 Task: Look for space in Faches-Thumesnil, France from 9th June, 2023 to 16th June, 2023 for 2 adults in price range Rs.8000 to Rs.16000. Place can be entire place with 2 bedrooms having 2 beds and 1 bathroom. Property type can be house, flat, guest house. Booking option can be shelf check-in. Required host language is English.
Action: Mouse moved to (347, 145)
Screenshot: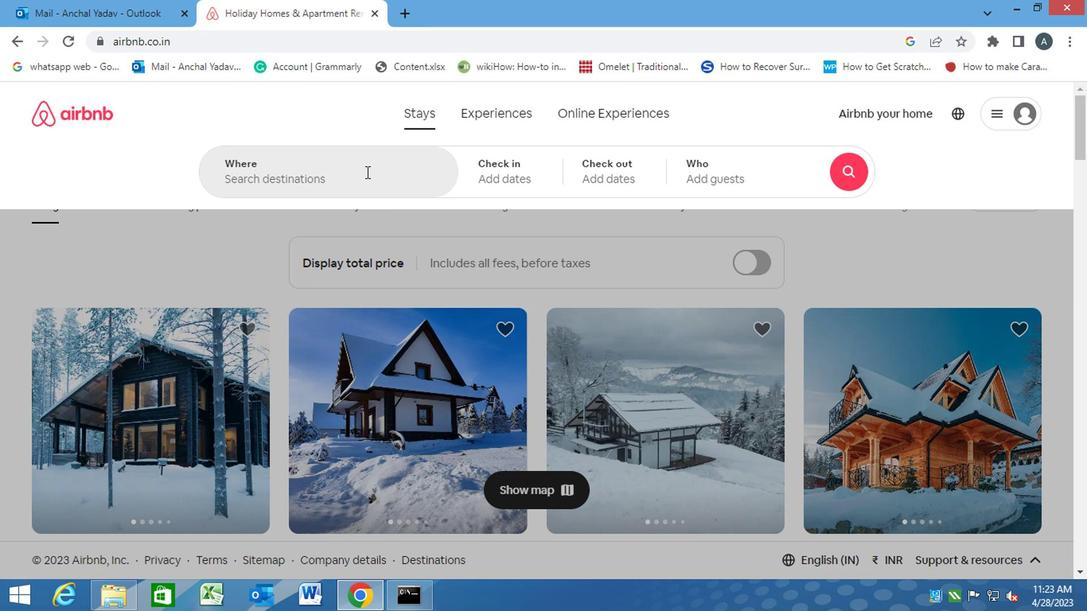 
Action: Mouse pressed left at (347, 145)
Screenshot: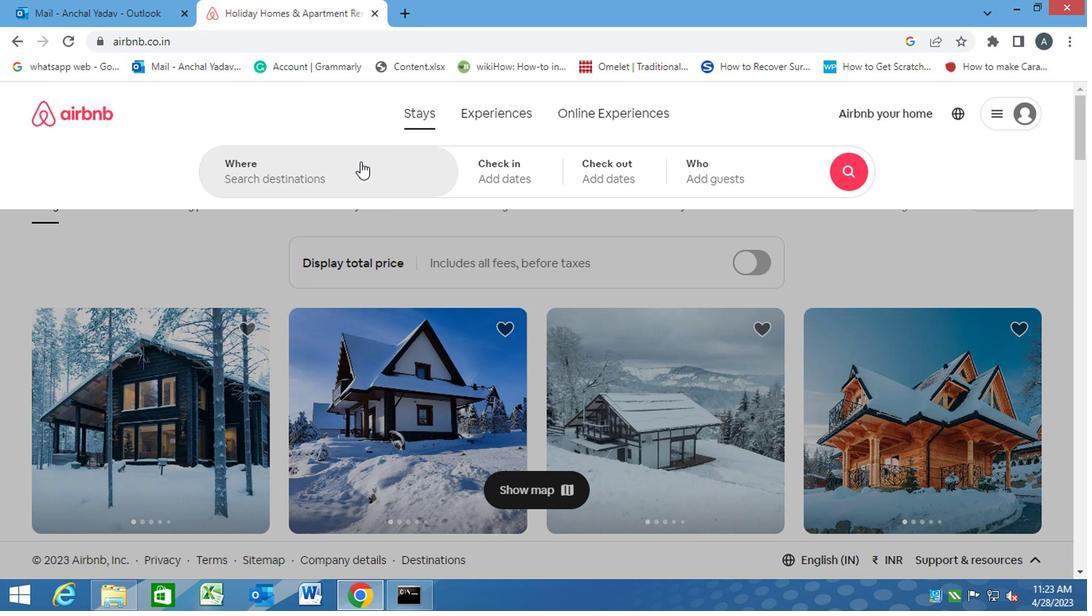 
Action: Mouse moved to (344, 161)
Screenshot: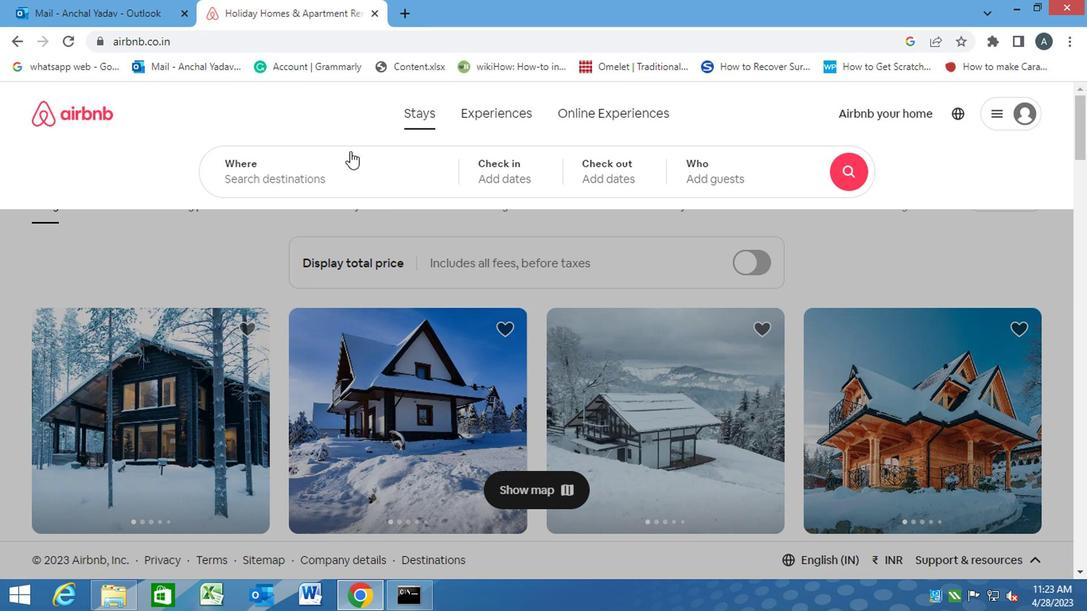 
Action: Mouse pressed left at (344, 161)
Screenshot: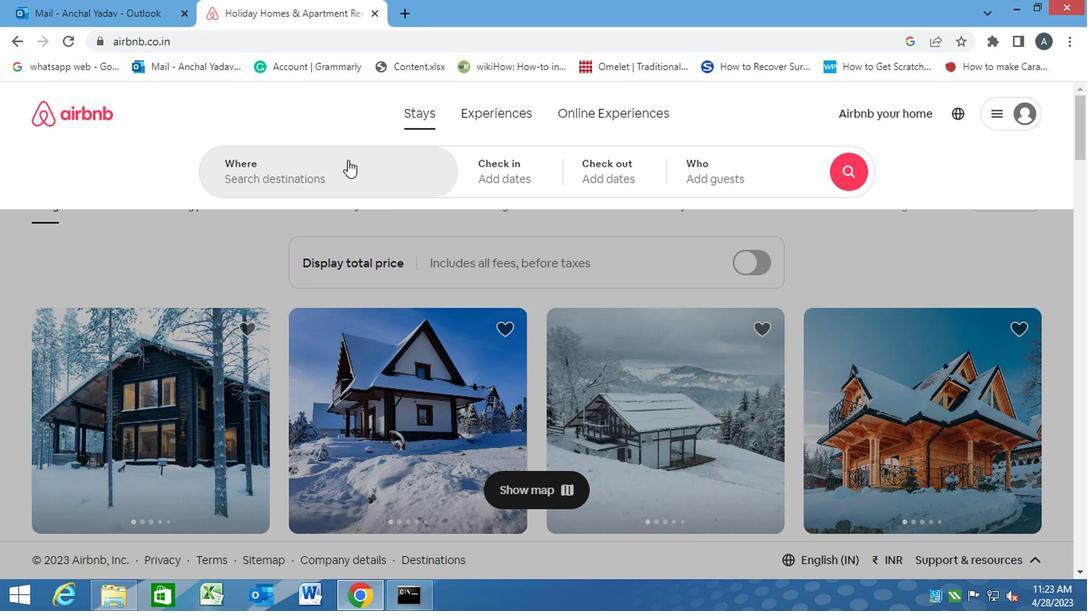
Action: Mouse moved to (286, 177)
Screenshot: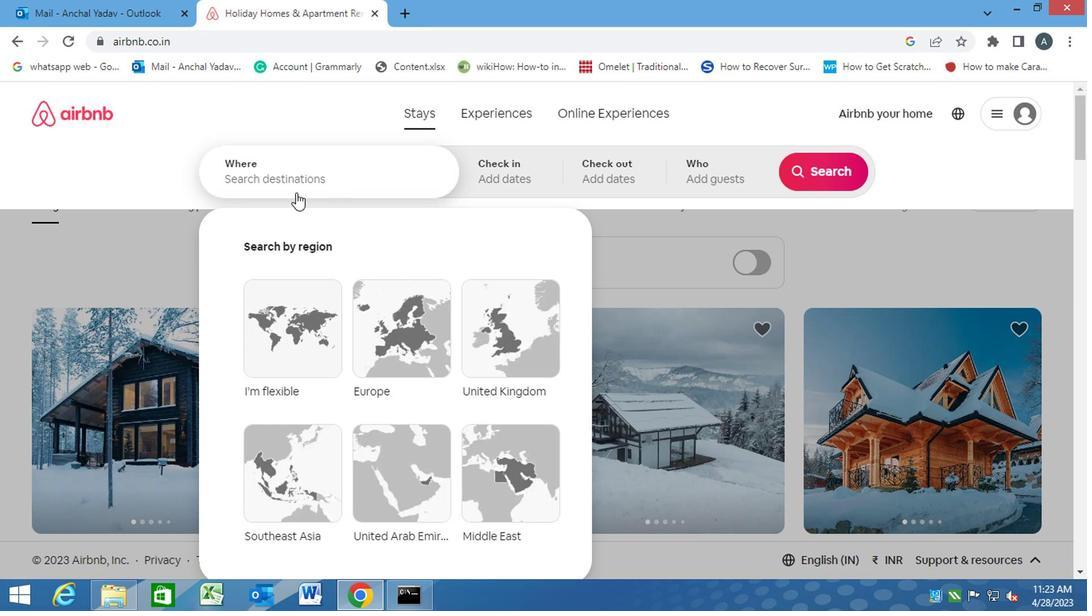 
Action: Key pressed <Key.caps_lock>f<Key.caps_lock>aches-<Key.caps_lock>t<Key.caps_lock>humesnil,<Key.space><Key.caps_lock>f<Key.caps_lock>rance<Key.enter>
Screenshot: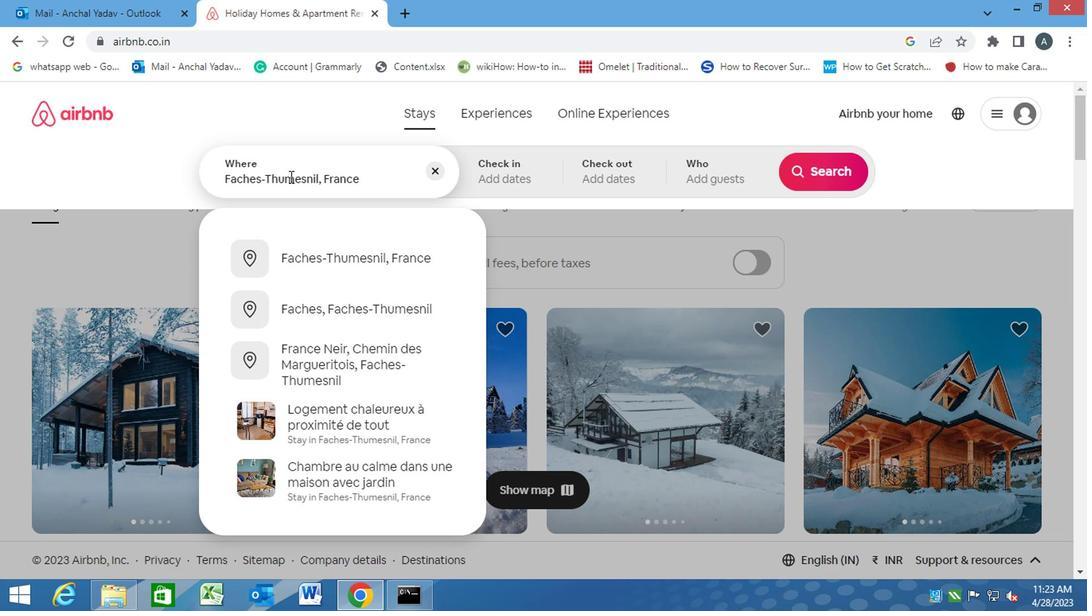 
Action: Mouse moved to (803, 309)
Screenshot: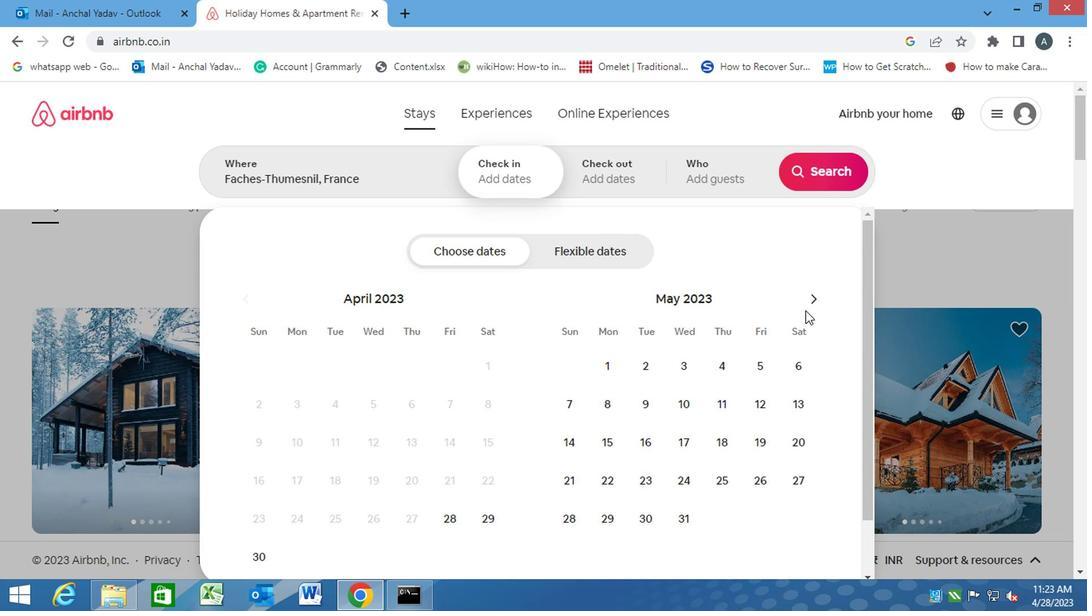 
Action: Mouse pressed left at (803, 309)
Screenshot: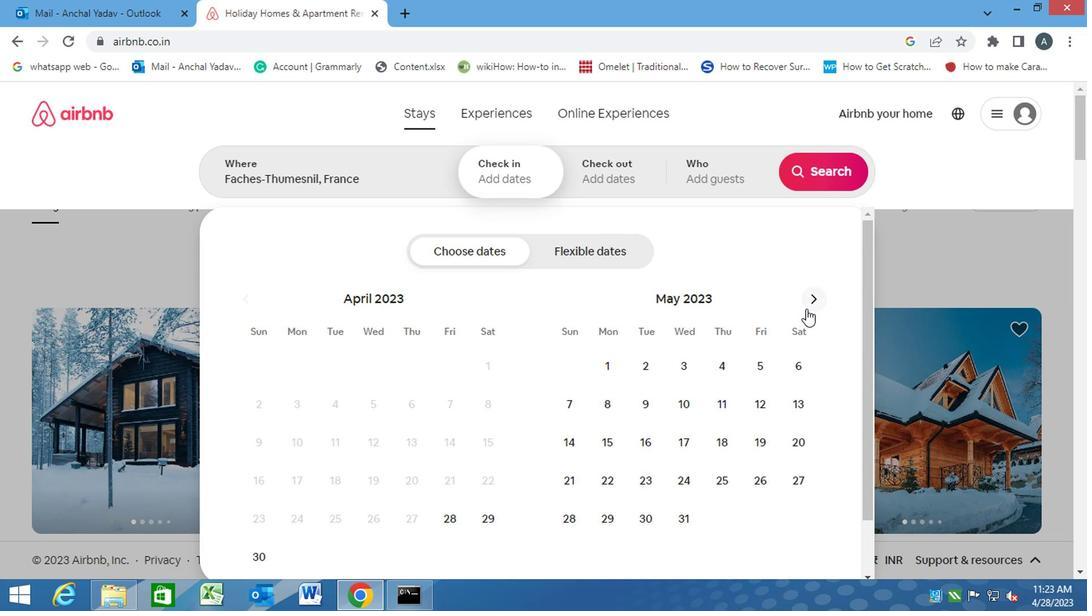 
Action: Mouse moved to (759, 409)
Screenshot: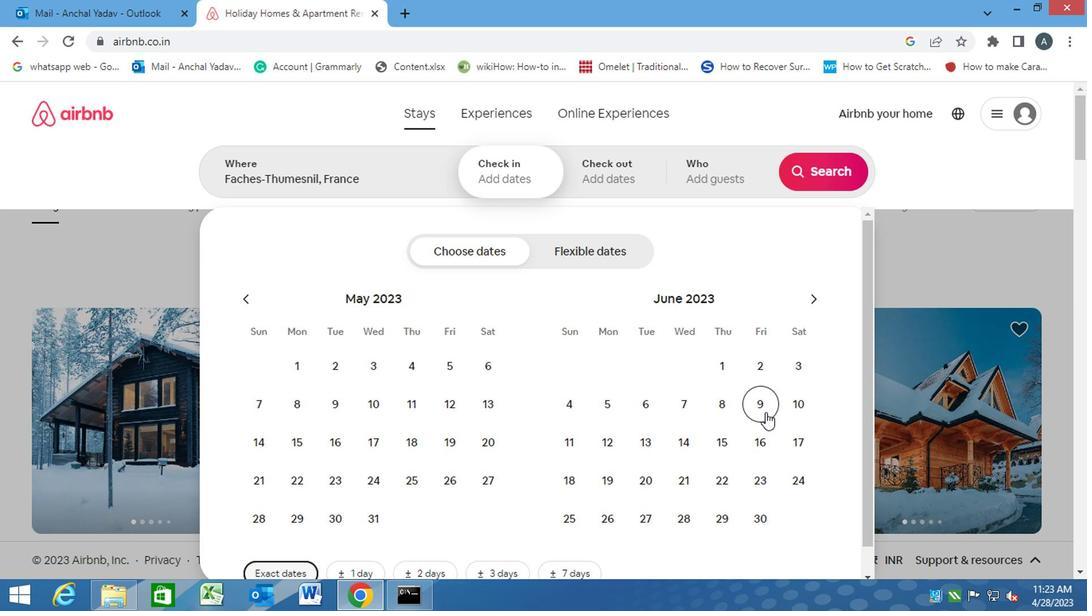 
Action: Mouse pressed left at (759, 409)
Screenshot: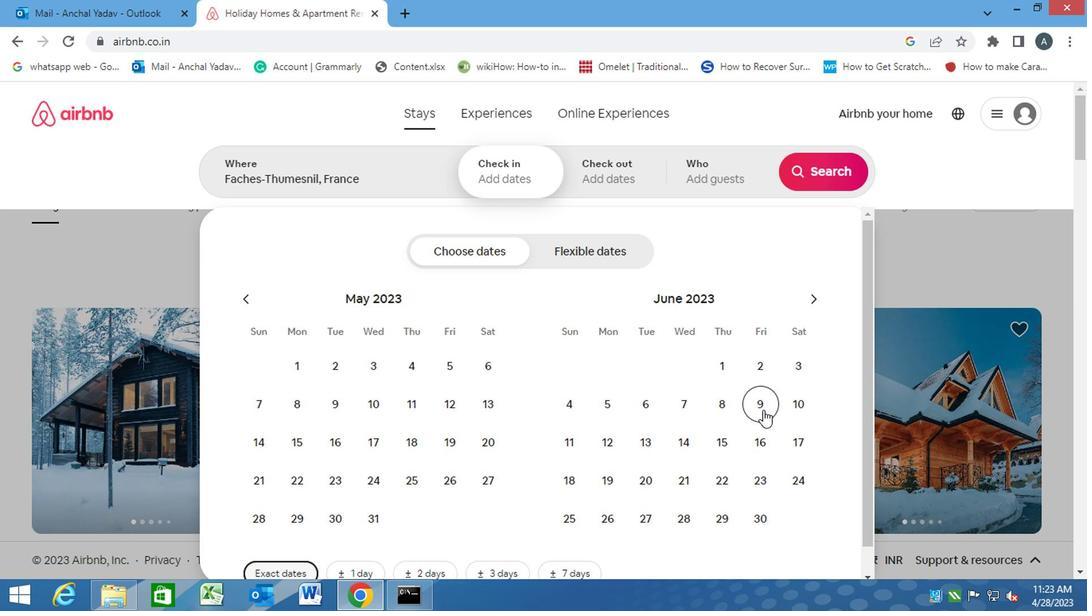 
Action: Mouse moved to (759, 437)
Screenshot: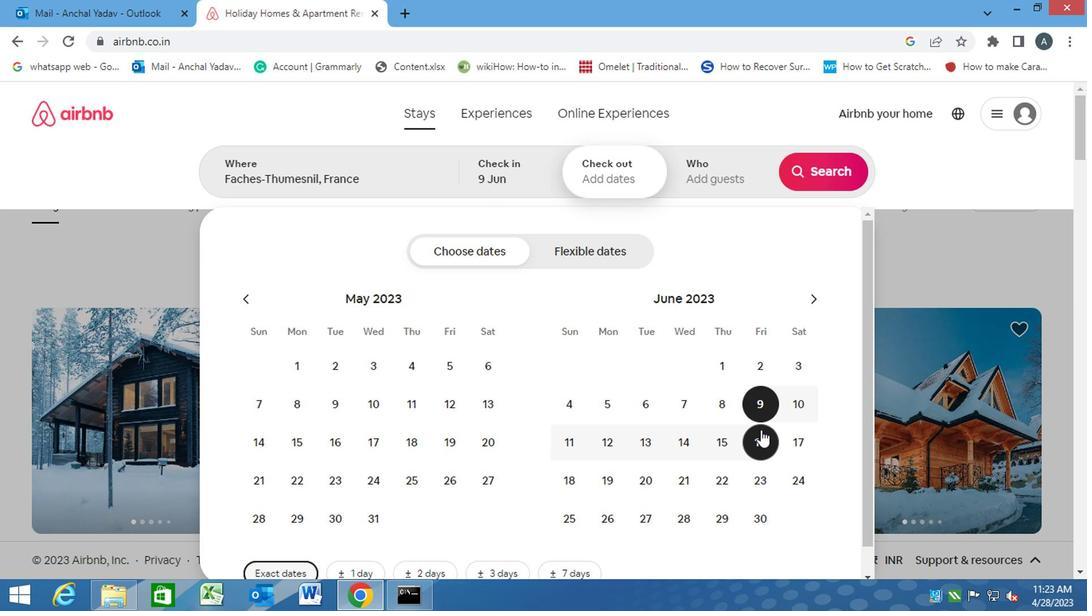 
Action: Mouse pressed left at (759, 437)
Screenshot: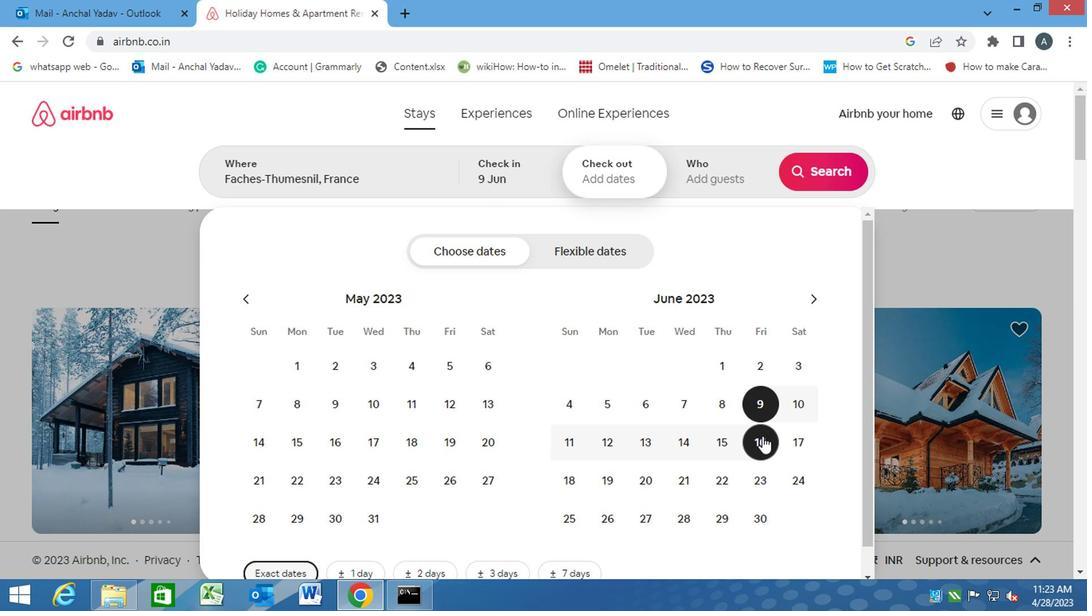 
Action: Mouse moved to (721, 171)
Screenshot: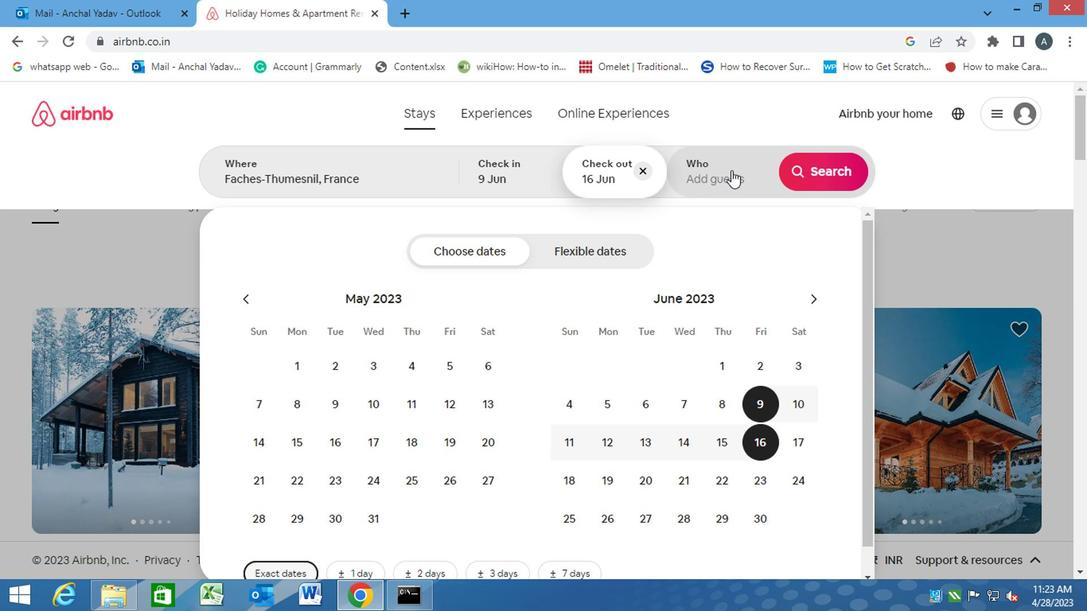 
Action: Mouse pressed left at (721, 171)
Screenshot: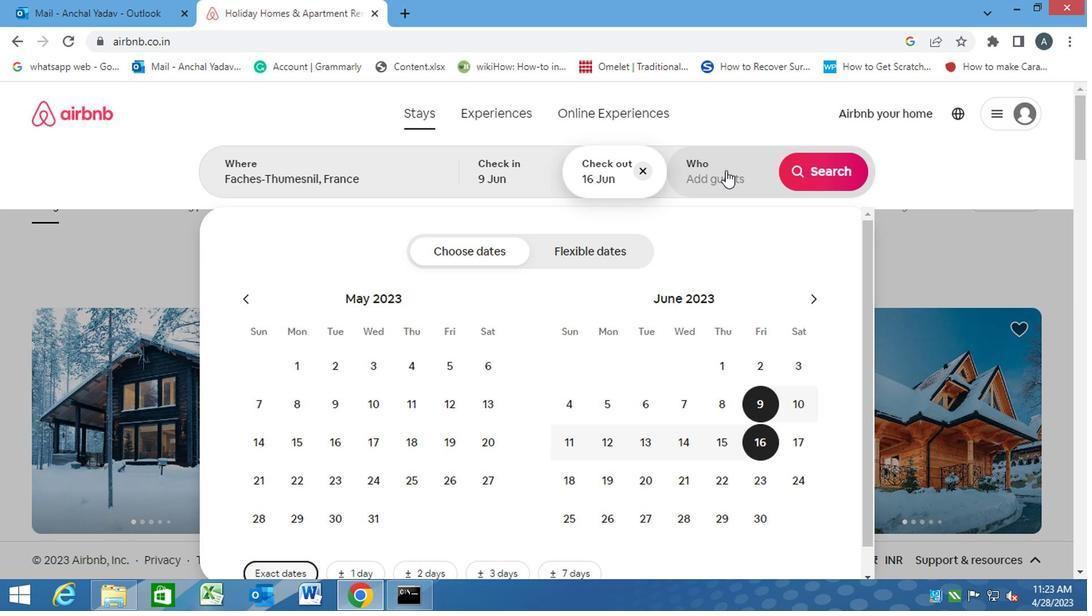 
Action: Mouse moved to (827, 246)
Screenshot: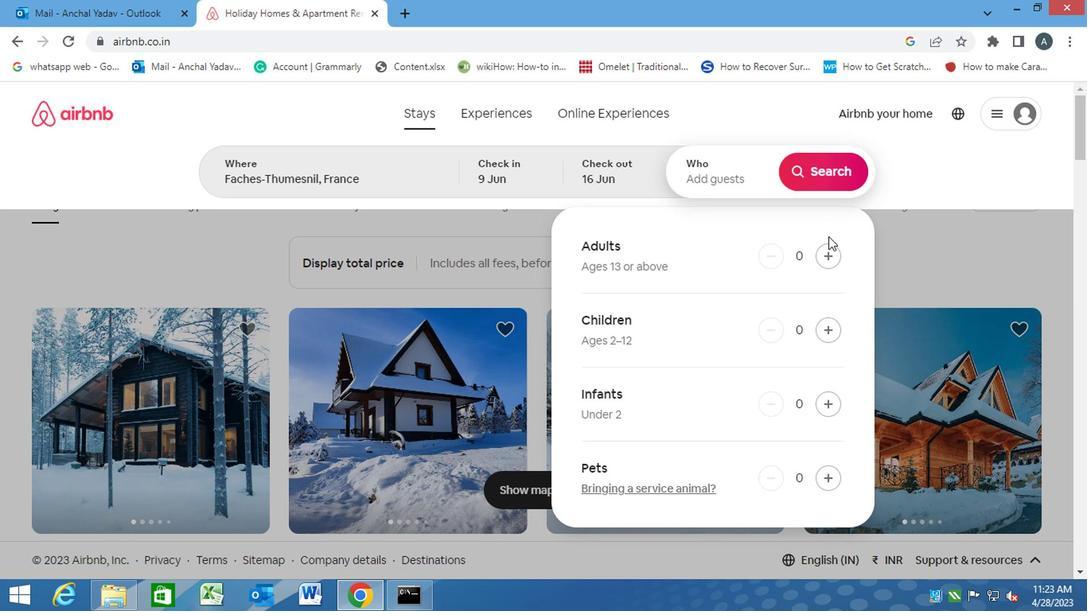 
Action: Mouse pressed left at (827, 246)
Screenshot: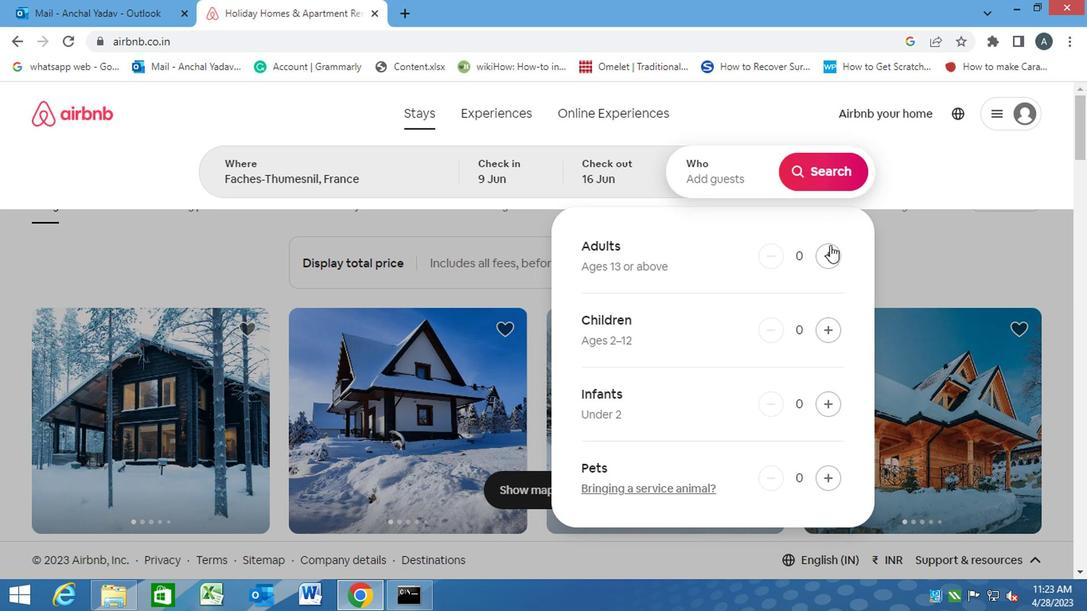 
Action: Mouse pressed left at (827, 246)
Screenshot: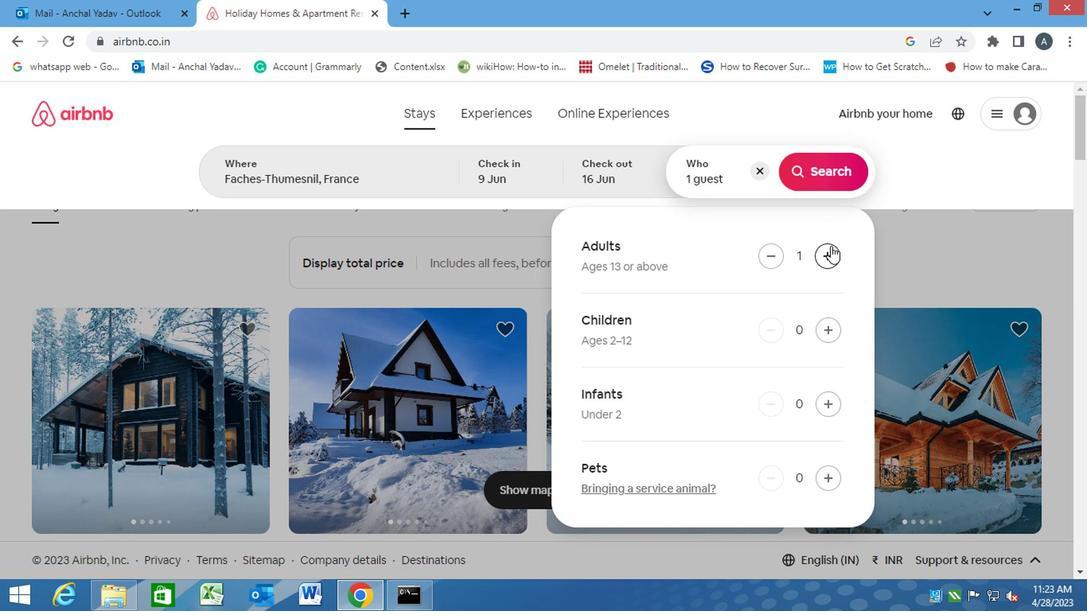 
Action: Mouse moved to (823, 185)
Screenshot: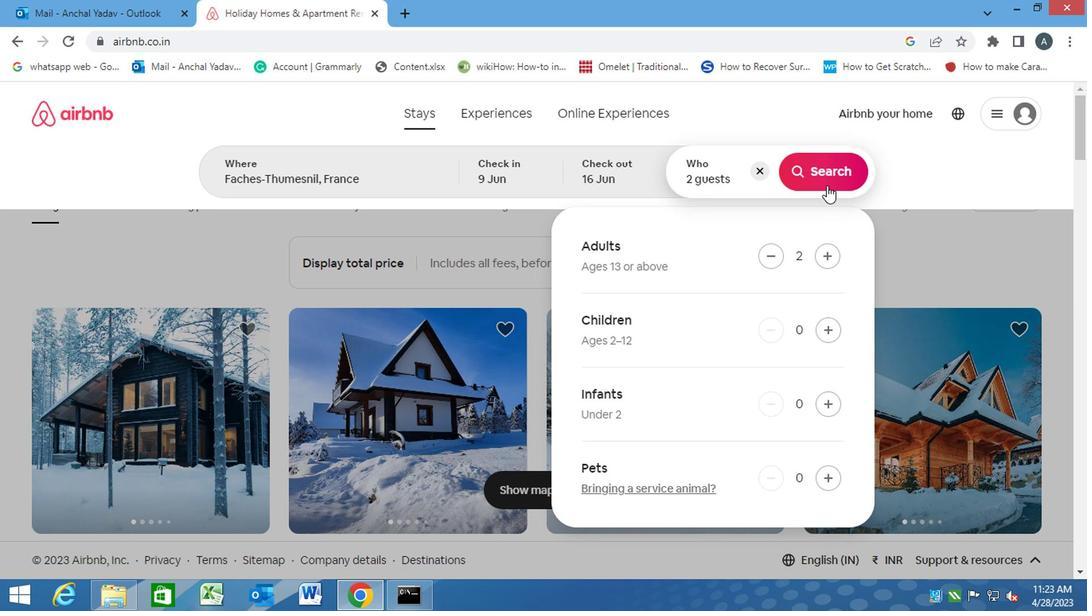 
Action: Mouse pressed left at (823, 185)
Screenshot: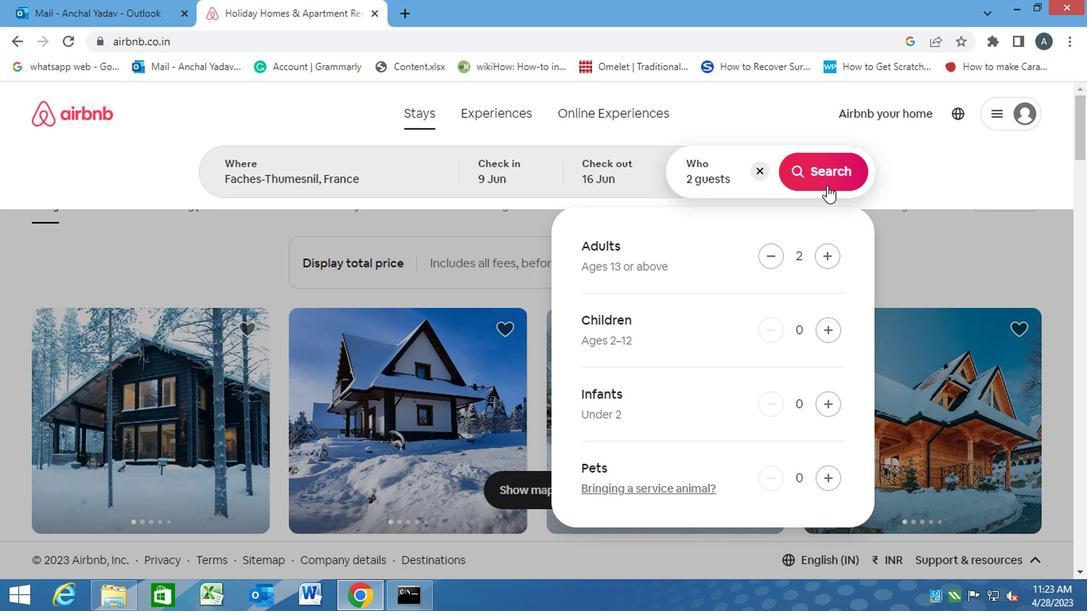 
Action: Mouse moved to (990, 177)
Screenshot: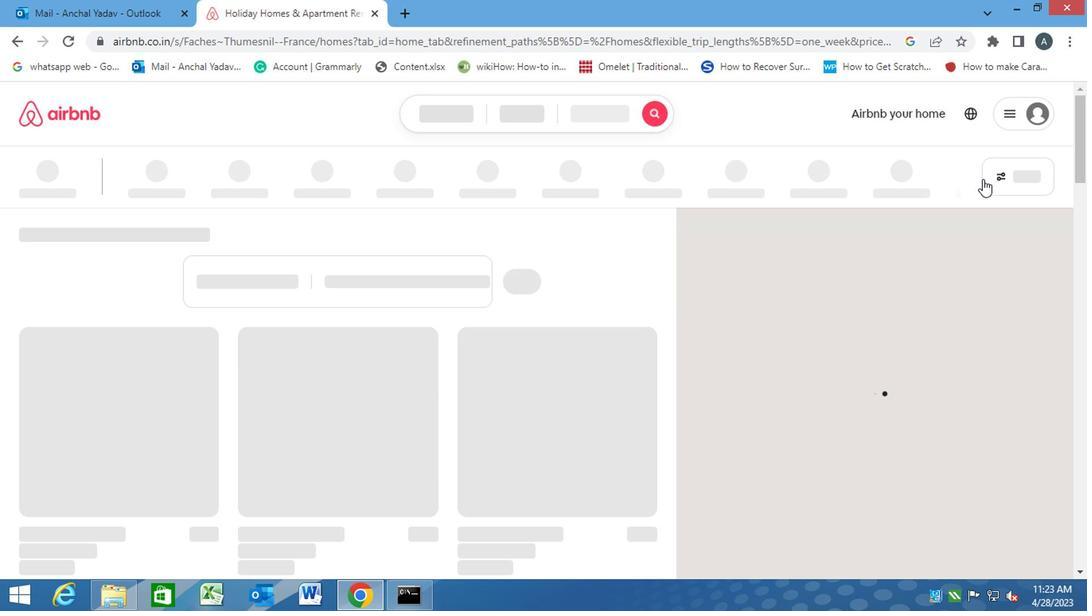 
Action: Mouse pressed left at (990, 177)
Screenshot: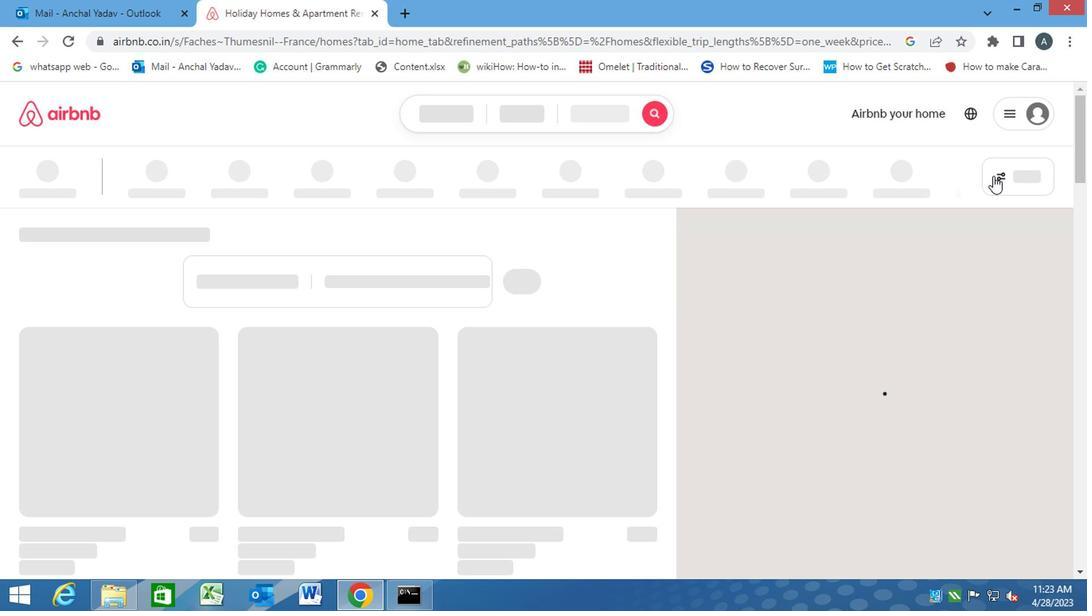 
Action: Mouse moved to (1014, 166)
Screenshot: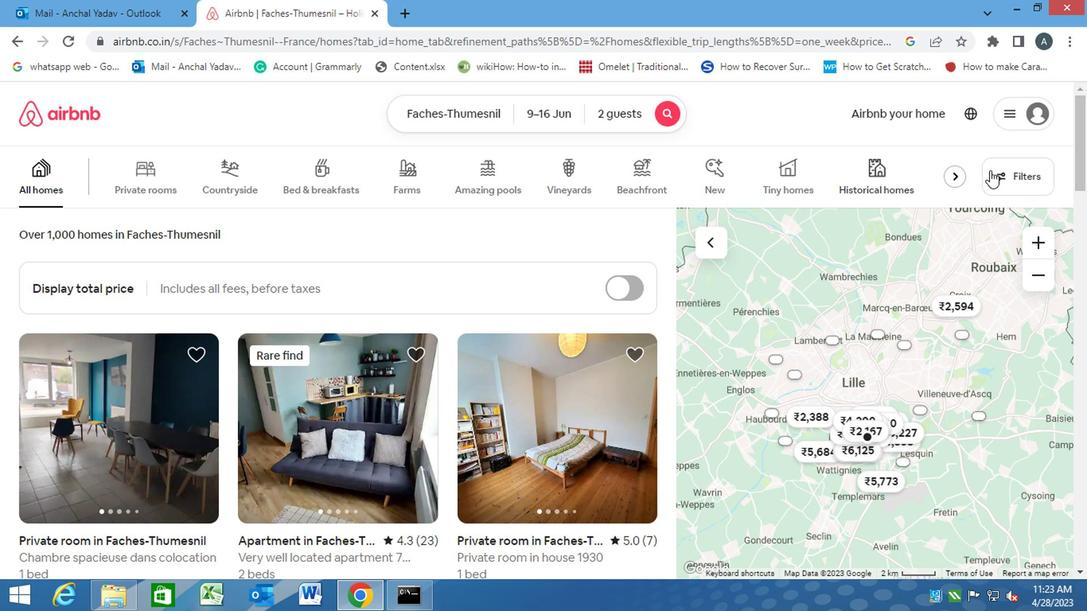 
Action: Mouse pressed left at (1014, 166)
Screenshot: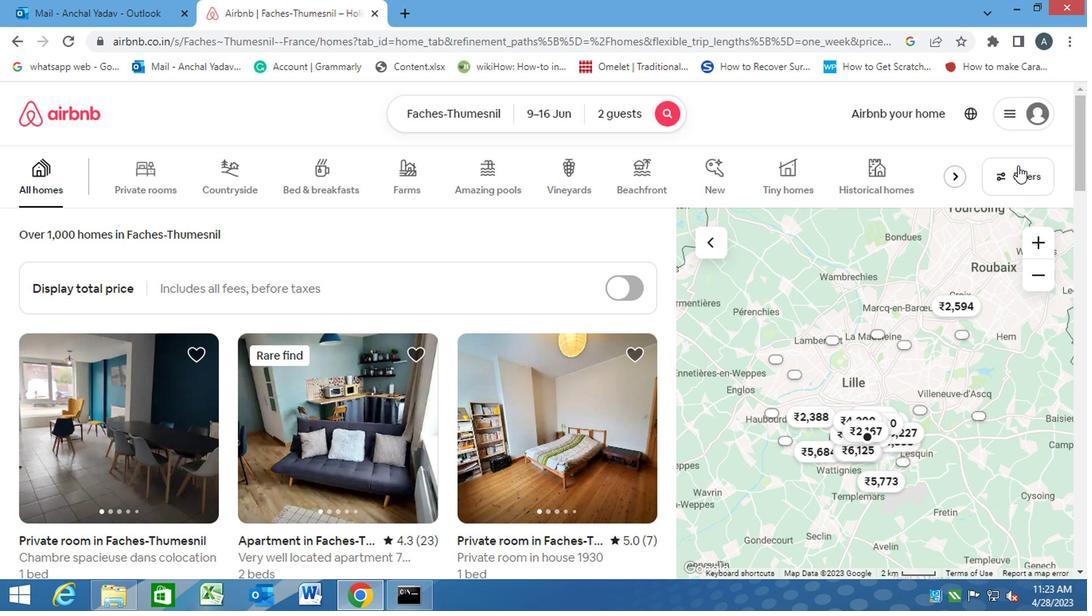 
Action: Mouse moved to (315, 420)
Screenshot: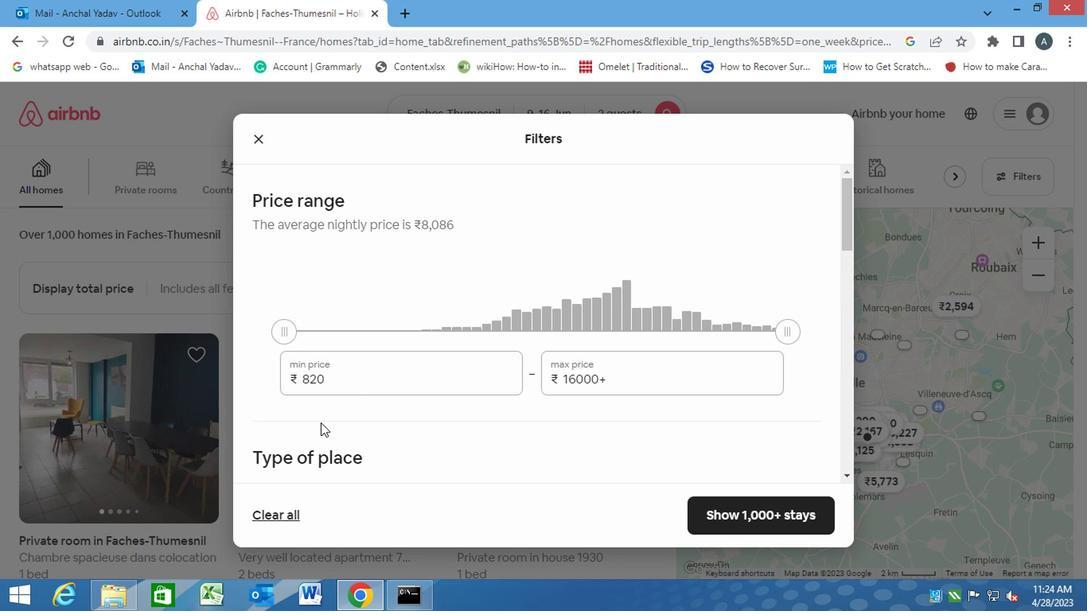 
Action: Mouse scrolled (315, 419) with delta (0, 0)
Screenshot: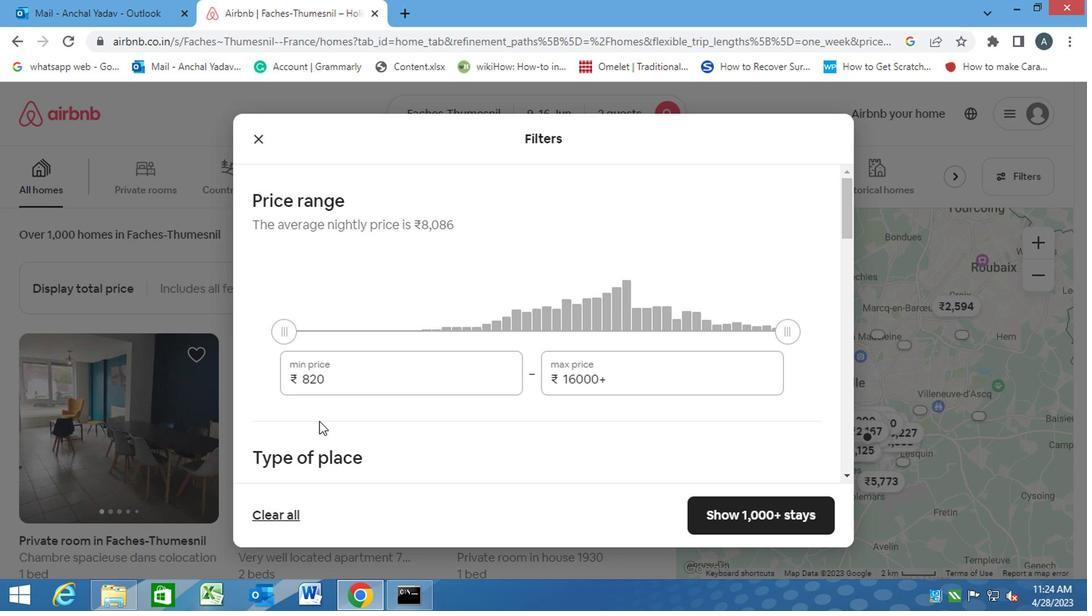 
Action: Mouse moved to (319, 414)
Screenshot: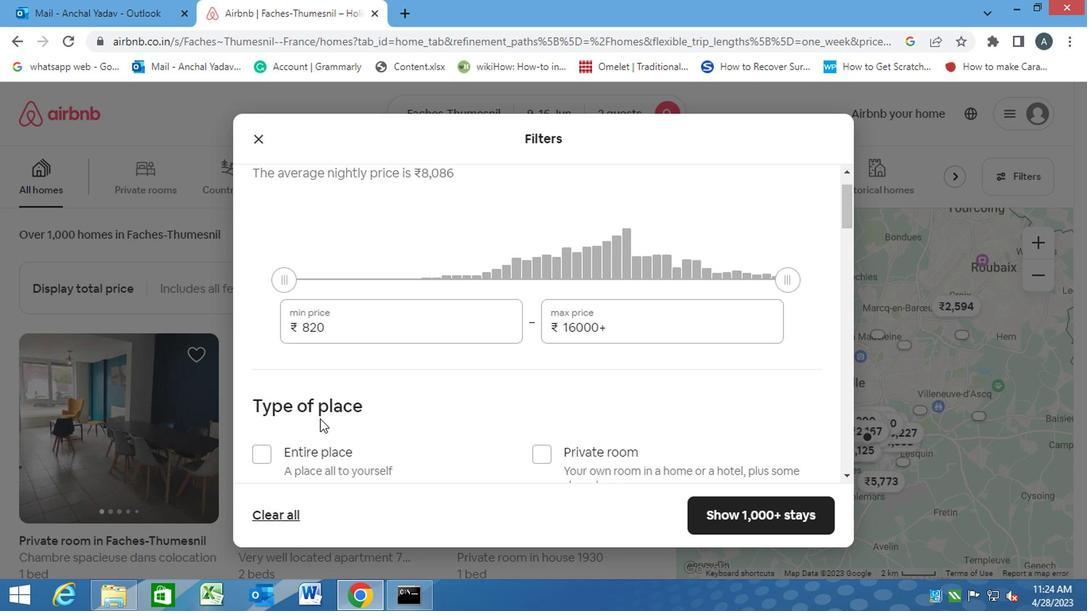 
Action: Mouse scrolled (319, 413) with delta (0, 0)
Screenshot: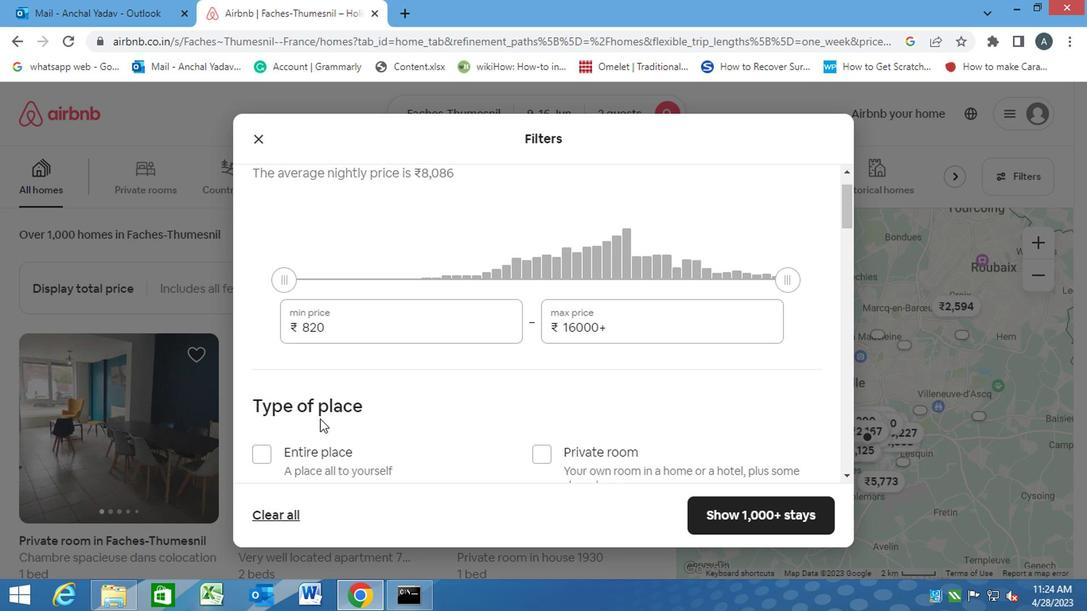 
Action: Mouse moved to (336, 219)
Screenshot: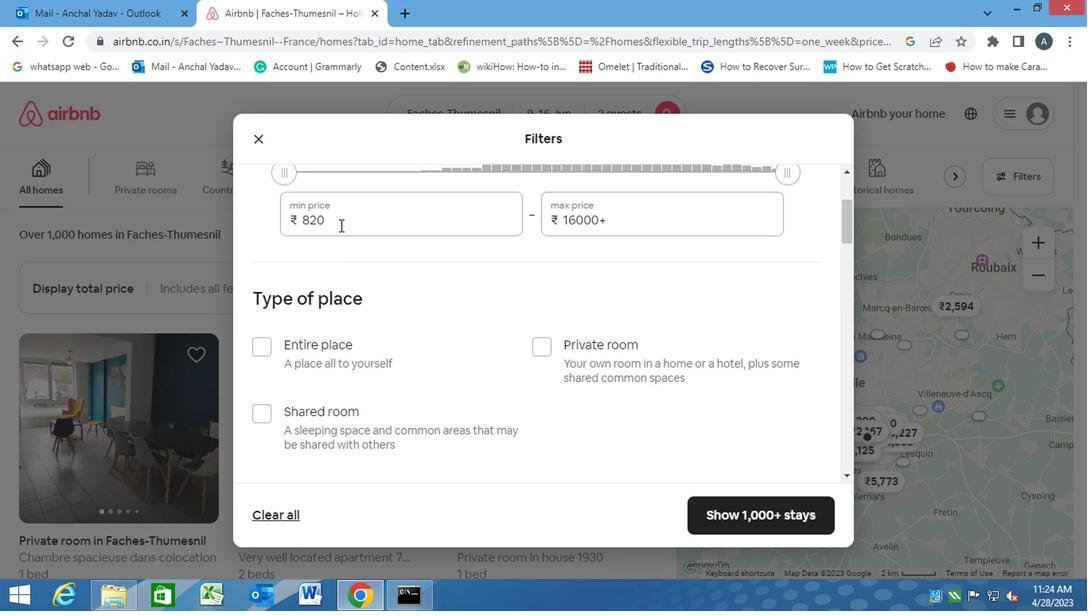 
Action: Mouse pressed left at (336, 219)
Screenshot: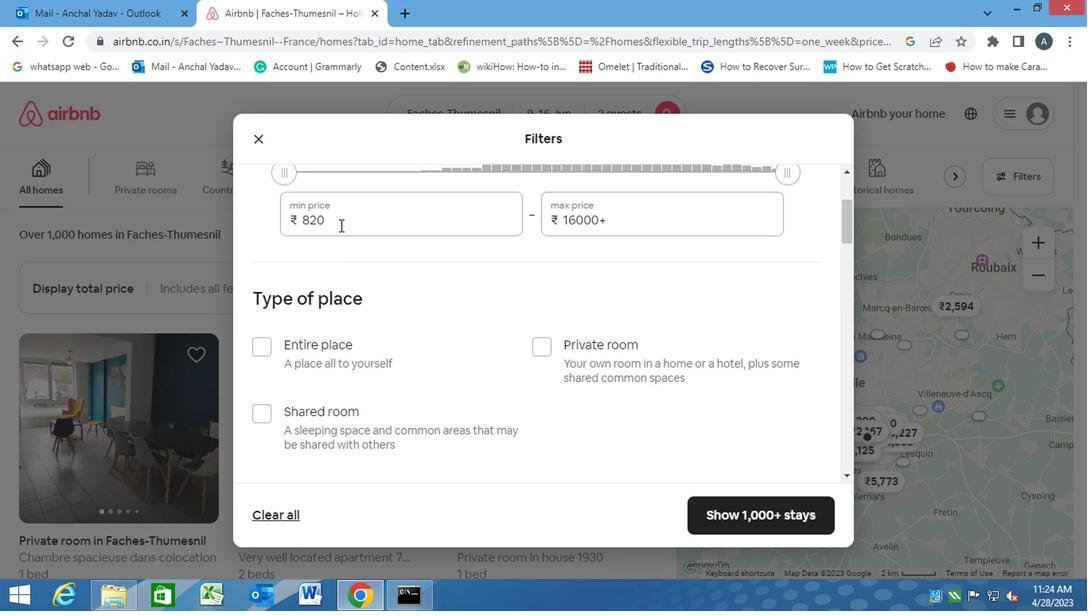 
Action: Mouse moved to (253, 240)
Screenshot: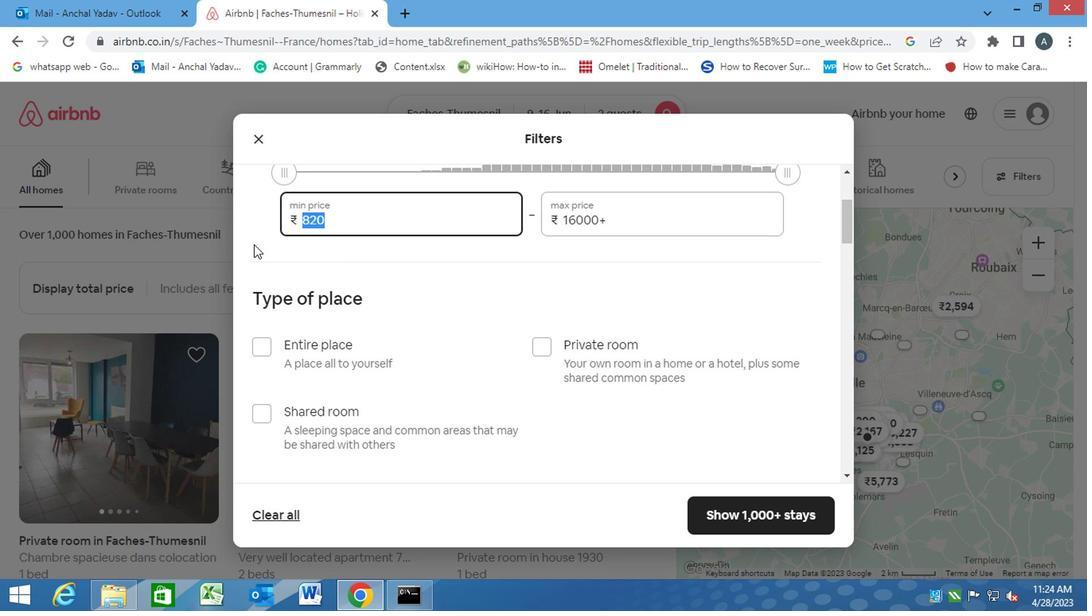 
Action: Key pressed 8000<Key.tab><Key.backspace><Key.backspace><Key.backspace><Key.backspace><Key.backspace><Key.backspace><Key.backspace><Key.backspace><Key.backspace><Key.backspace><Key.backspace><Key.backspace><Key.backspace><Key.backspace><Key.backspace><Key.backspace>16000
Screenshot: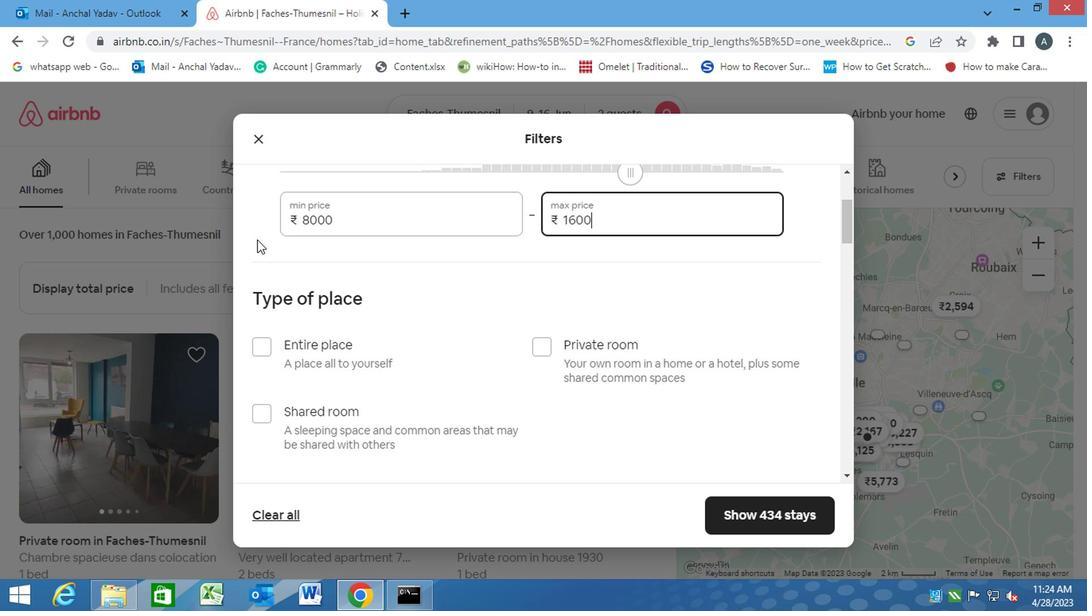
Action: Mouse moved to (333, 305)
Screenshot: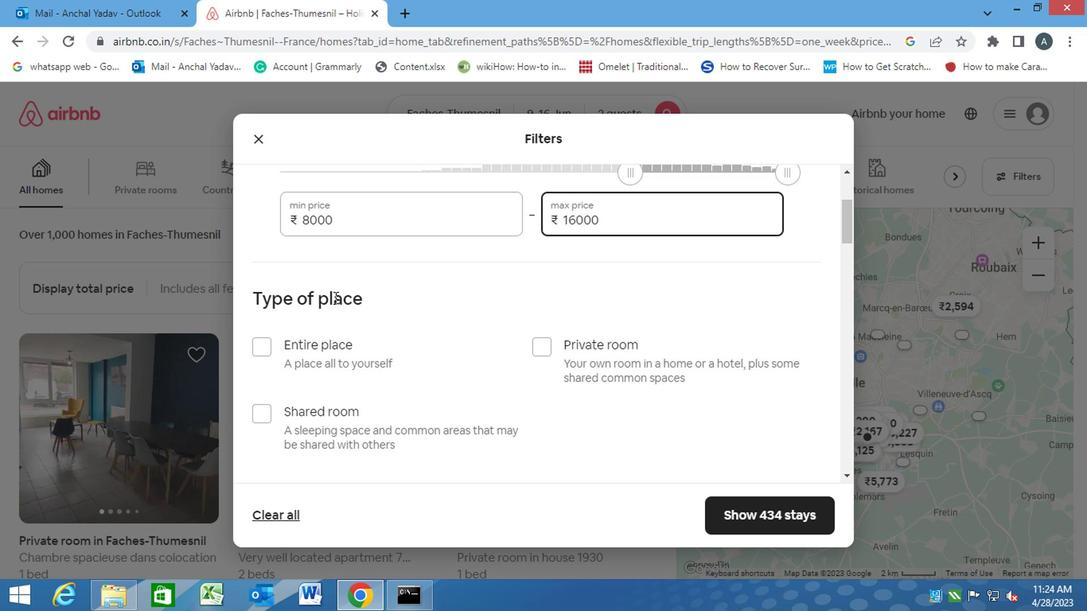 
Action: Mouse scrolled (333, 305) with delta (0, 0)
Screenshot: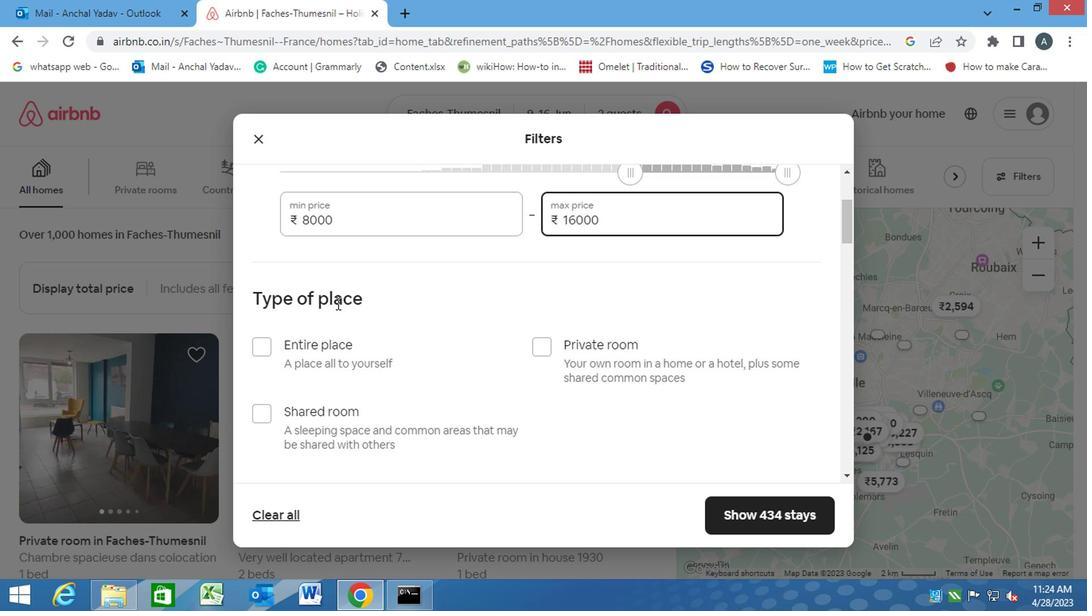 
Action: Mouse moved to (256, 270)
Screenshot: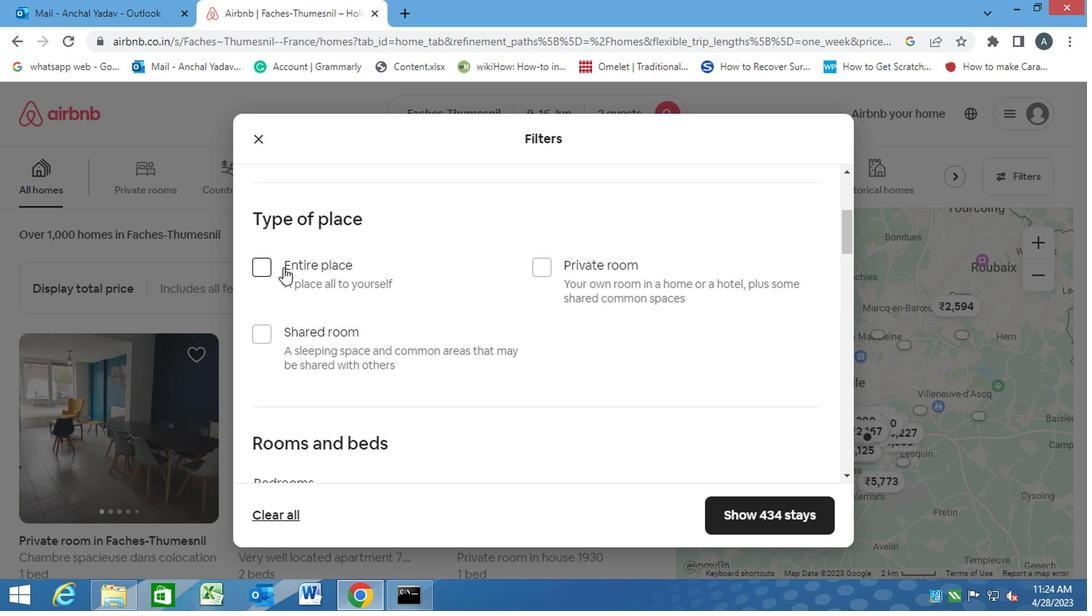 
Action: Mouse pressed left at (256, 270)
Screenshot: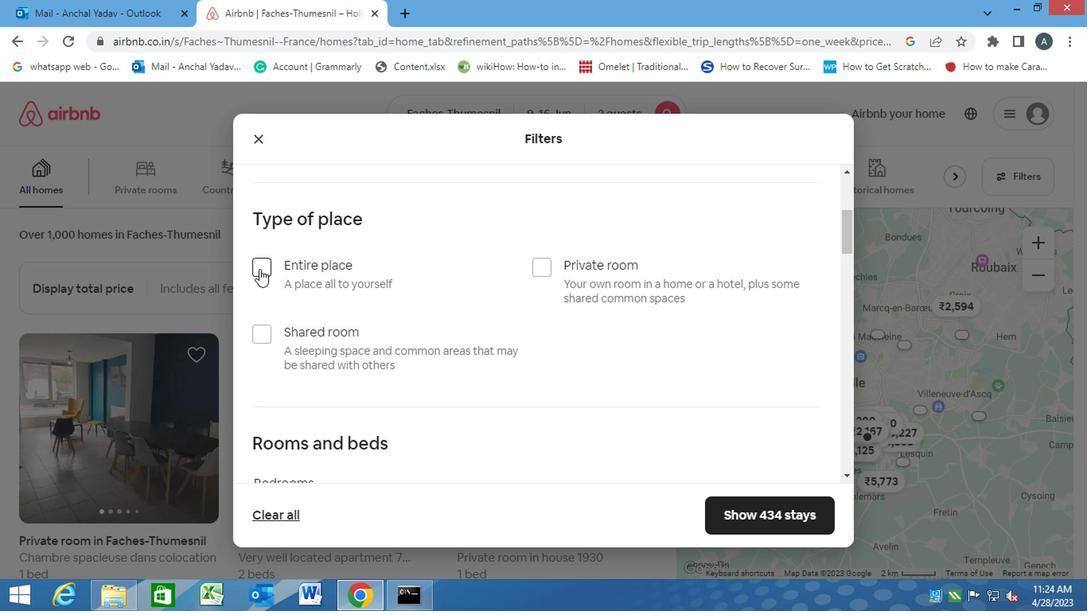 
Action: Mouse moved to (377, 329)
Screenshot: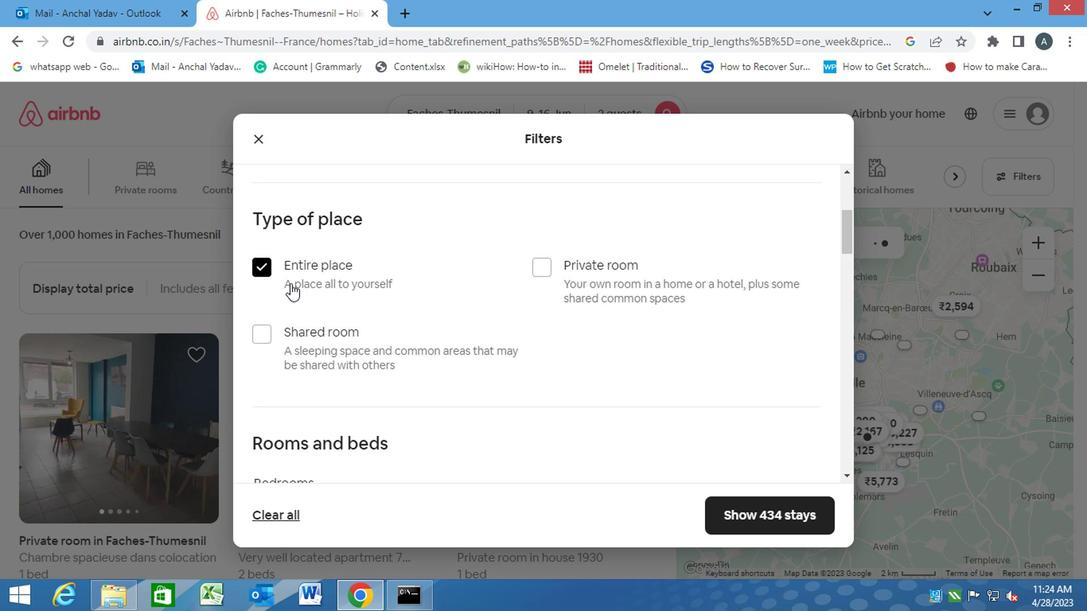 
Action: Mouse scrolled (376, 327) with delta (0, -1)
Screenshot: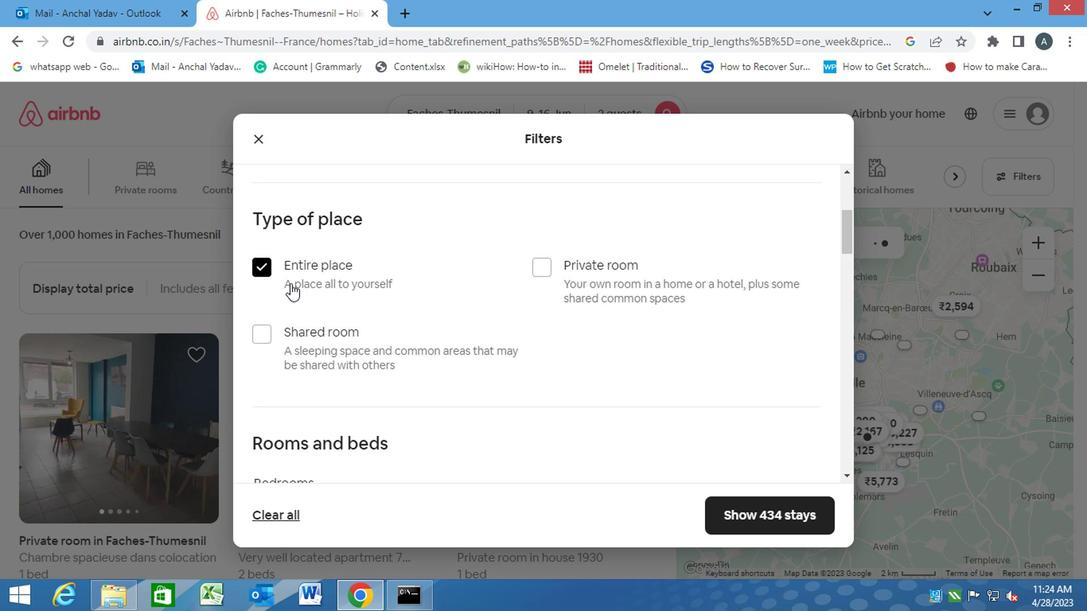 
Action: Mouse scrolled (377, 328) with delta (0, 0)
Screenshot: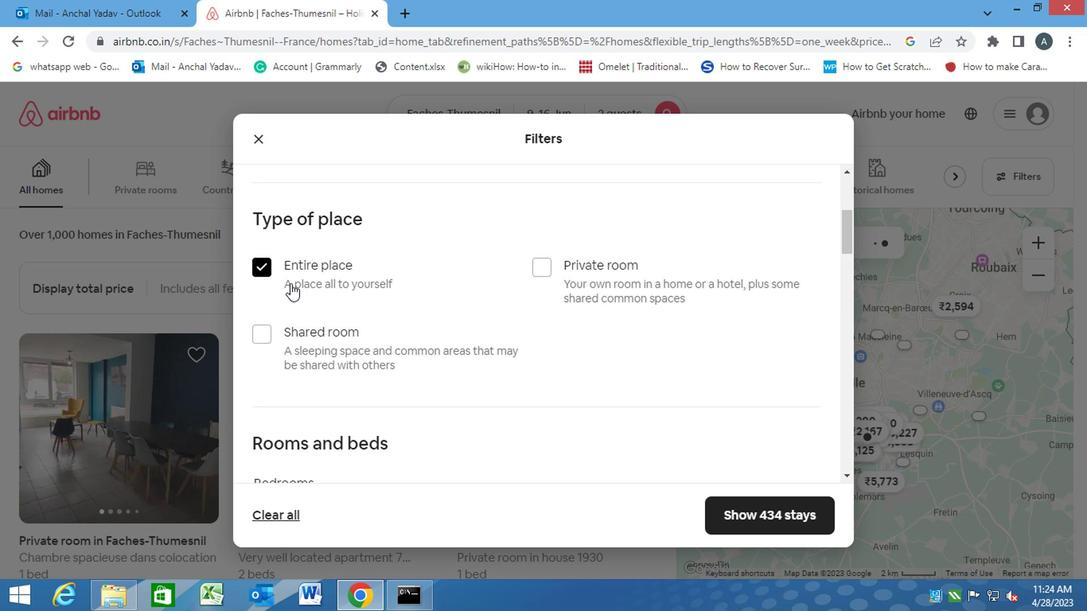 
Action: Mouse scrolled (377, 328) with delta (0, 0)
Screenshot: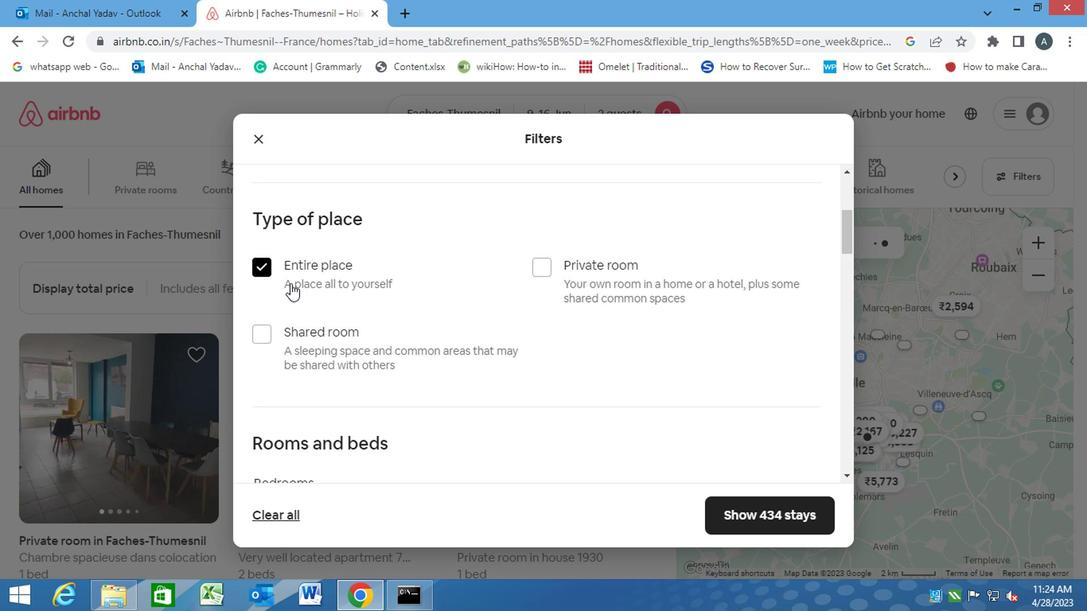 
Action: Mouse moved to (398, 284)
Screenshot: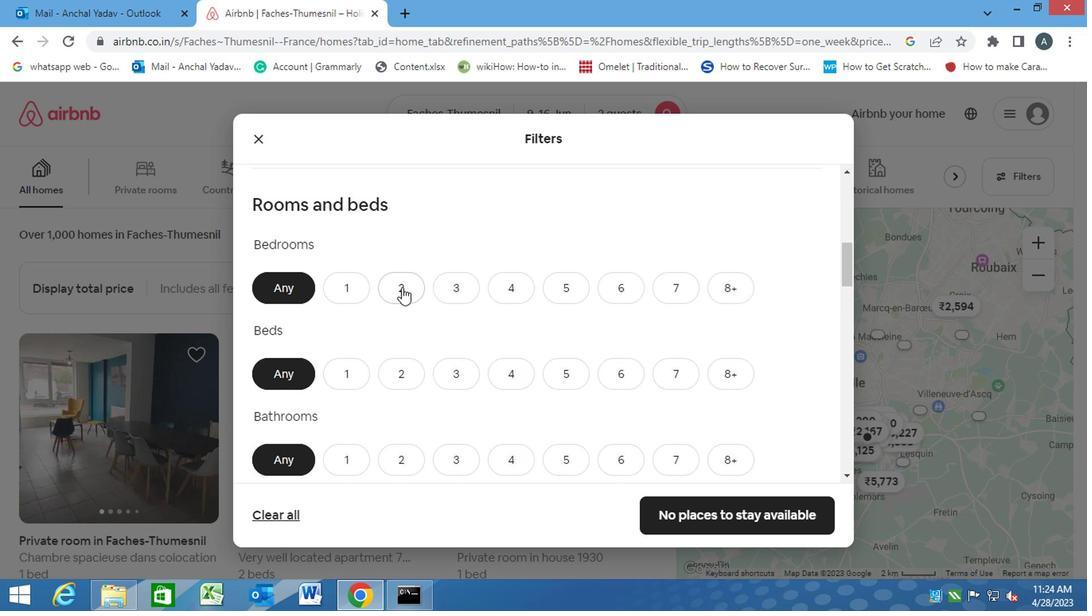 
Action: Mouse pressed left at (398, 284)
Screenshot: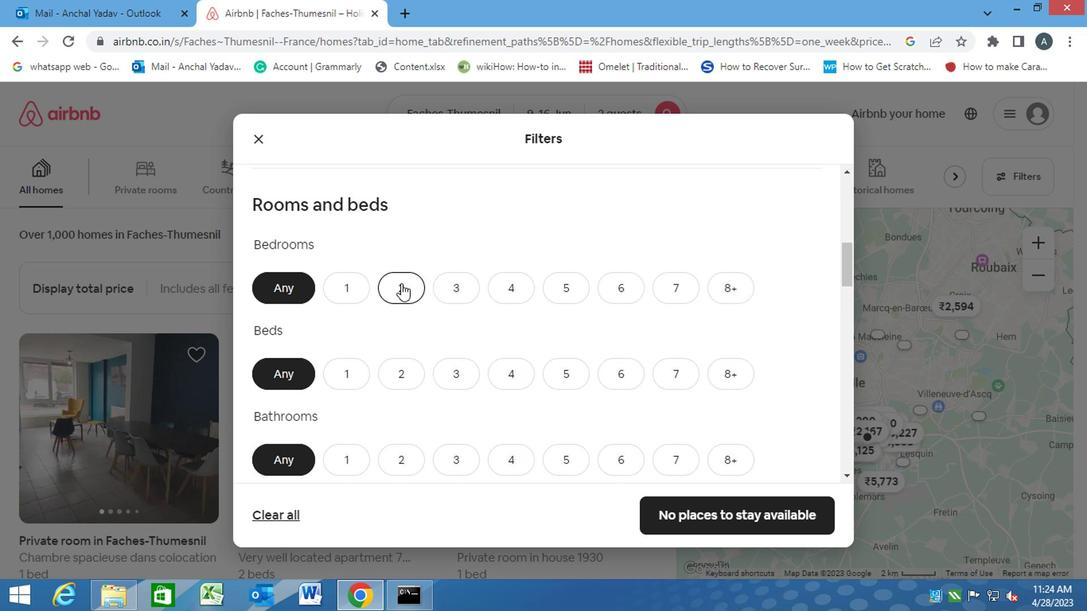 
Action: Mouse moved to (402, 372)
Screenshot: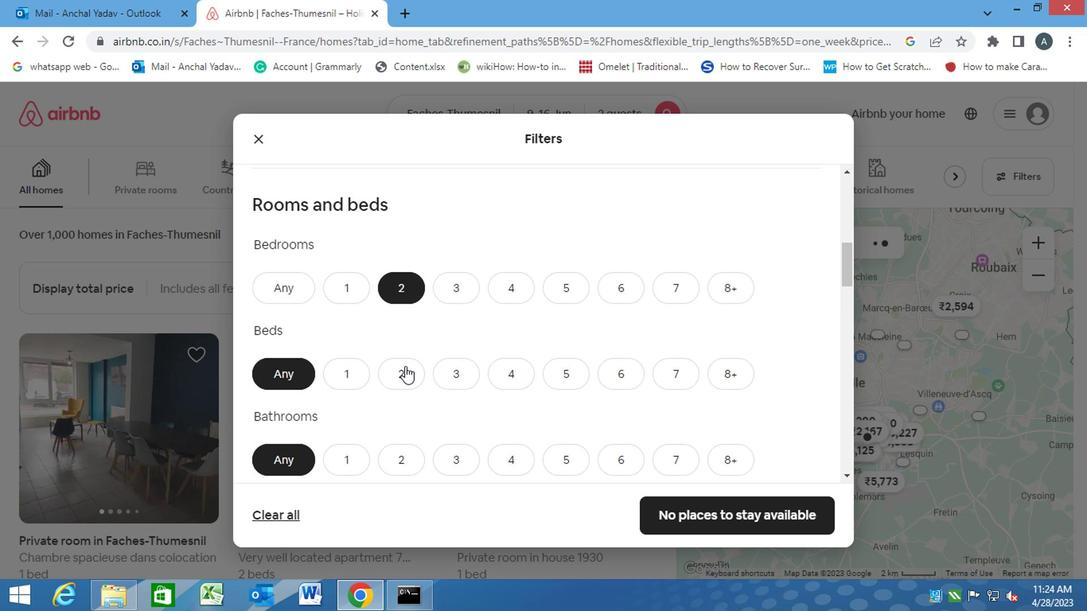 
Action: Mouse pressed left at (402, 372)
Screenshot: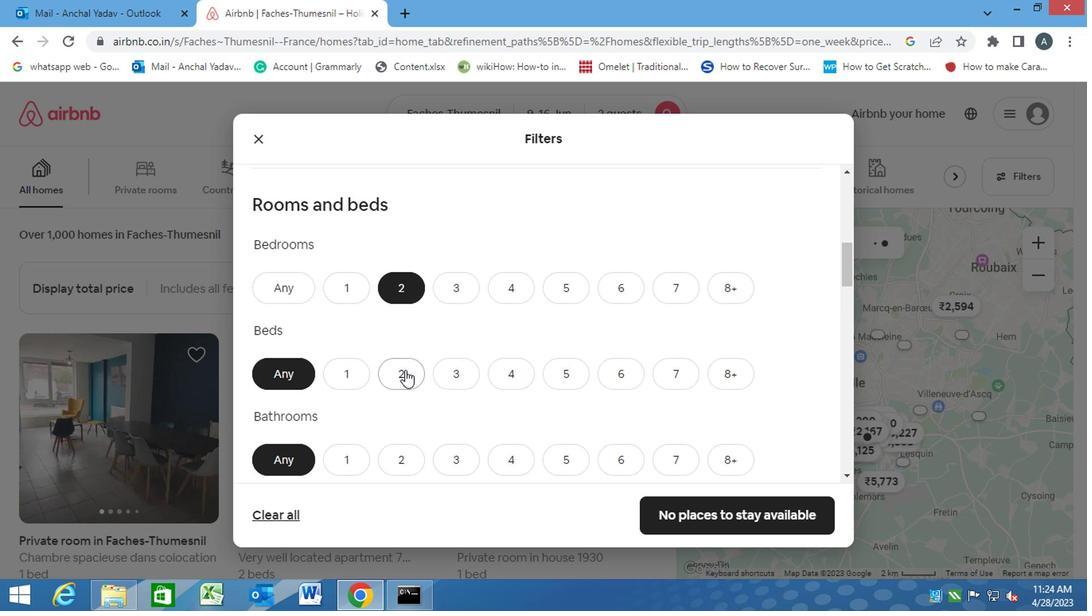 
Action: Mouse moved to (343, 445)
Screenshot: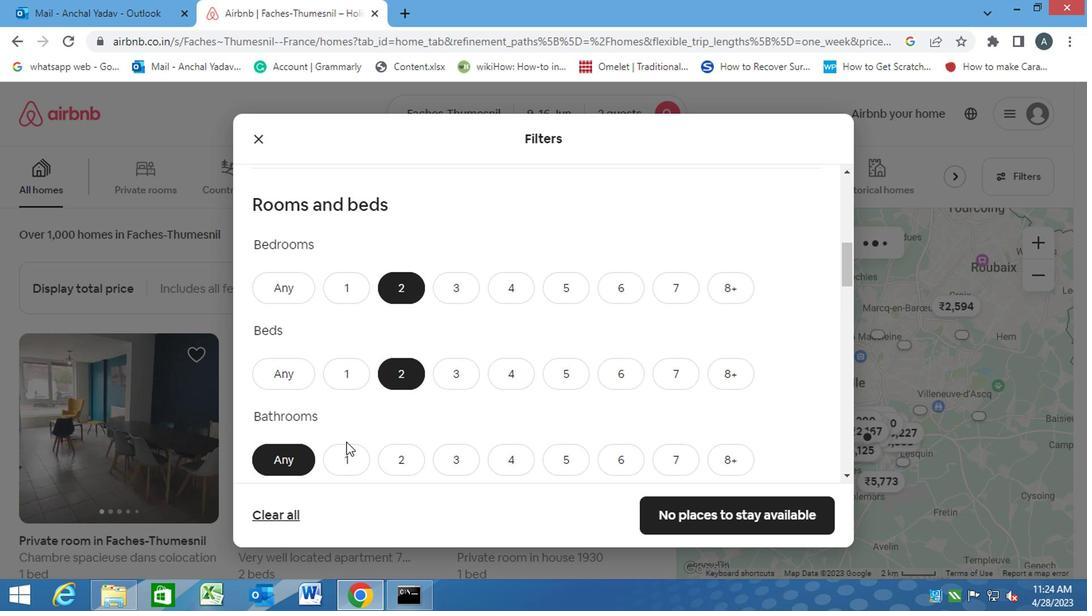 
Action: Mouse pressed left at (343, 445)
Screenshot: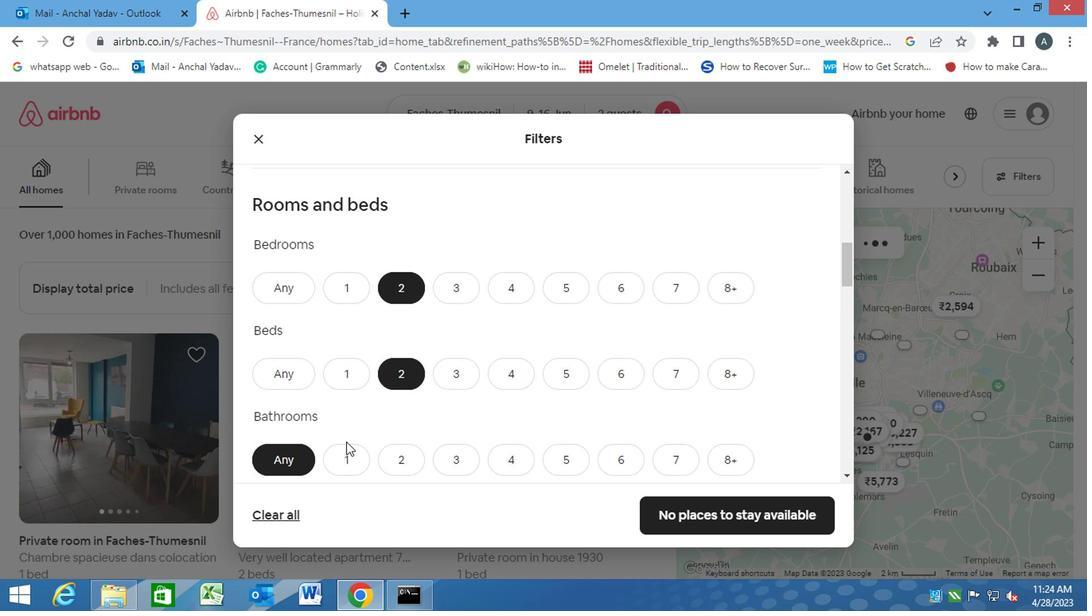 
Action: Mouse moved to (384, 492)
Screenshot: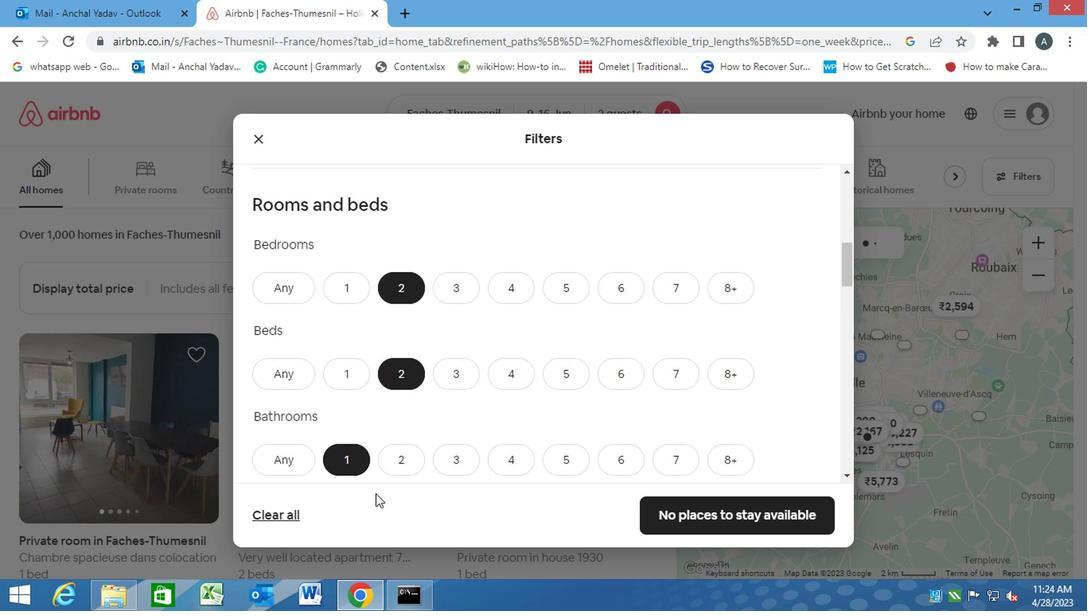 
Action: Mouse scrolled (384, 491) with delta (0, -1)
Screenshot: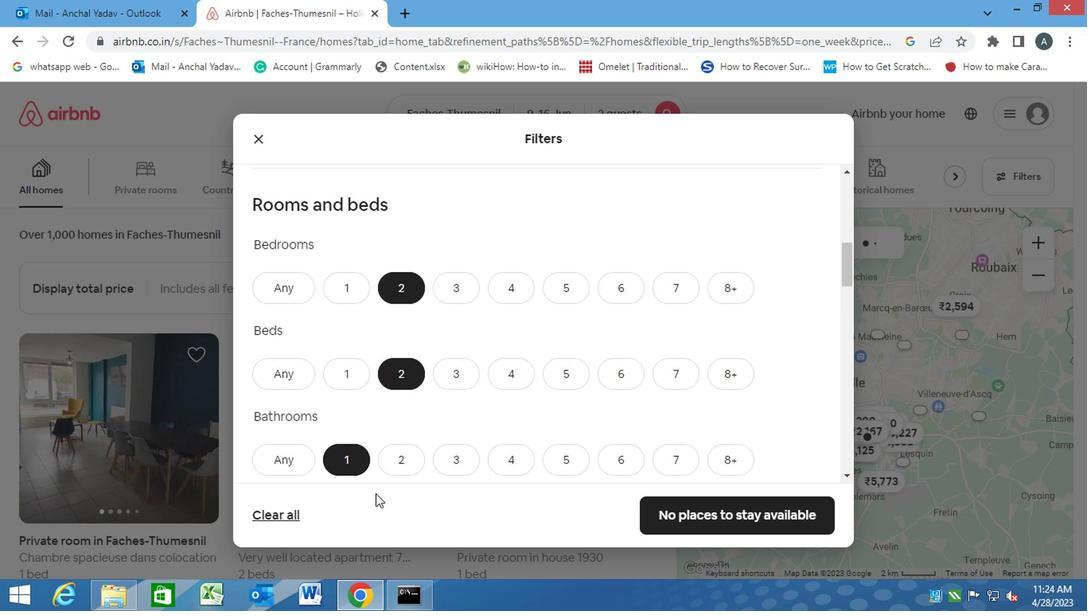 
Action: Mouse scrolled (384, 491) with delta (0, -1)
Screenshot: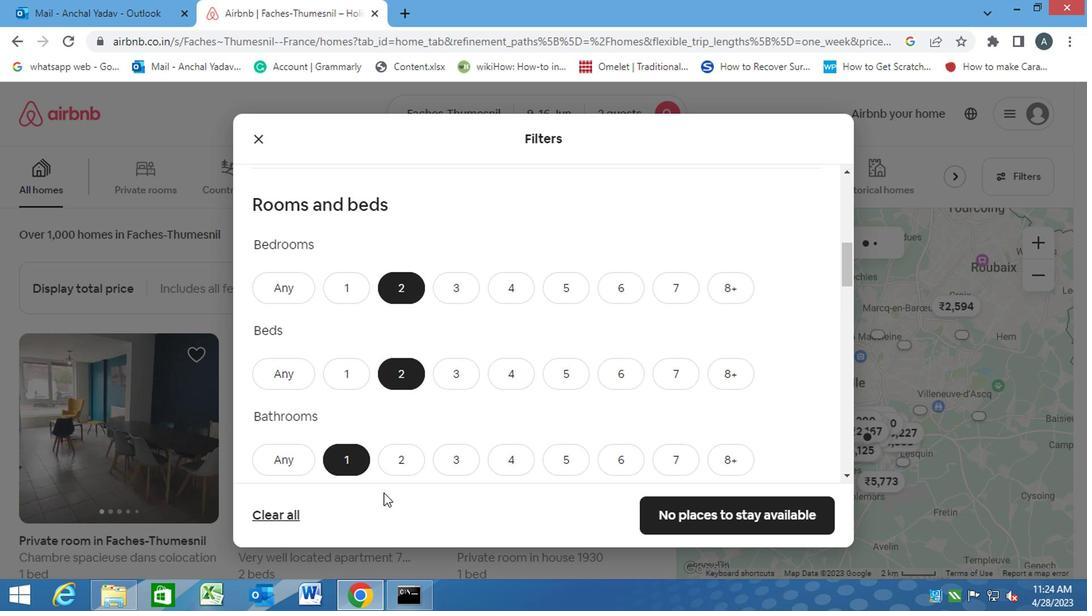 
Action: Mouse moved to (411, 431)
Screenshot: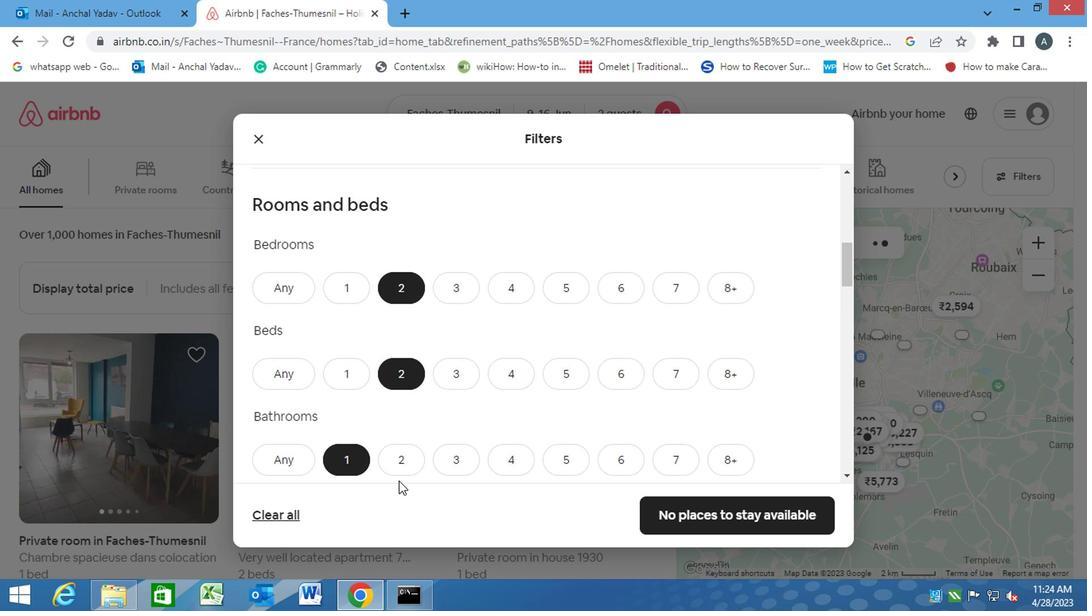 
Action: Mouse scrolled (411, 430) with delta (0, -1)
Screenshot: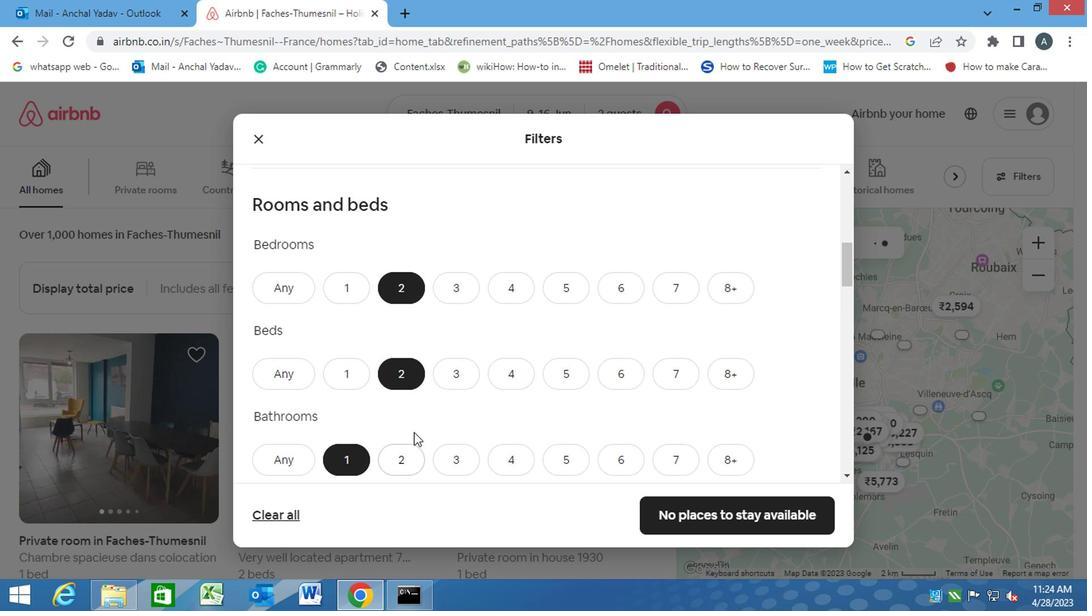 
Action: Mouse scrolled (411, 430) with delta (0, -1)
Screenshot: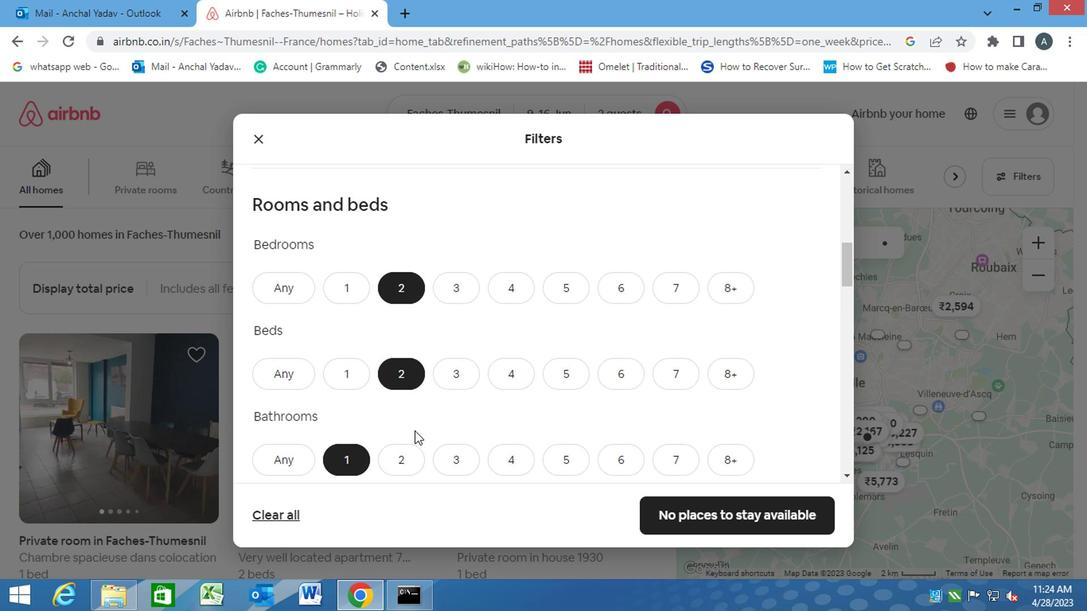 
Action: Mouse moved to (417, 423)
Screenshot: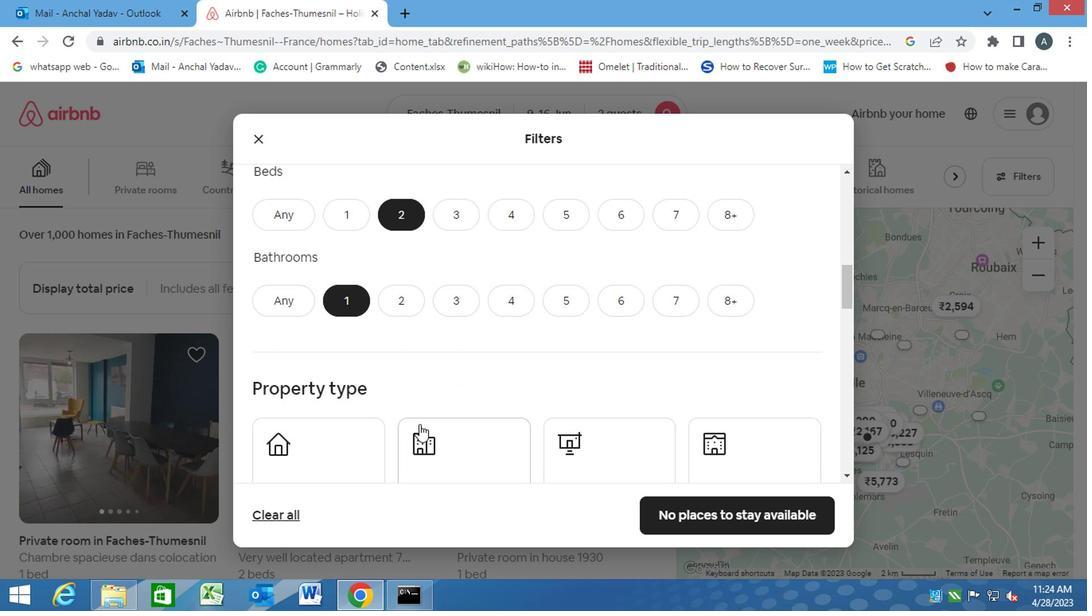 
Action: Mouse scrolled (417, 422) with delta (0, -1)
Screenshot: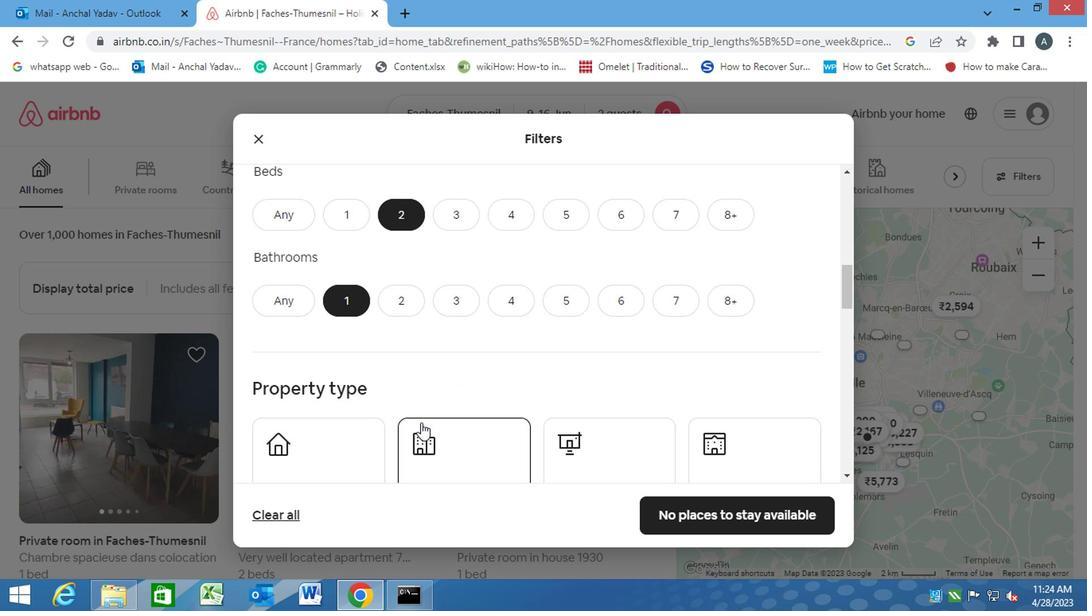 
Action: Mouse scrolled (417, 422) with delta (0, -1)
Screenshot: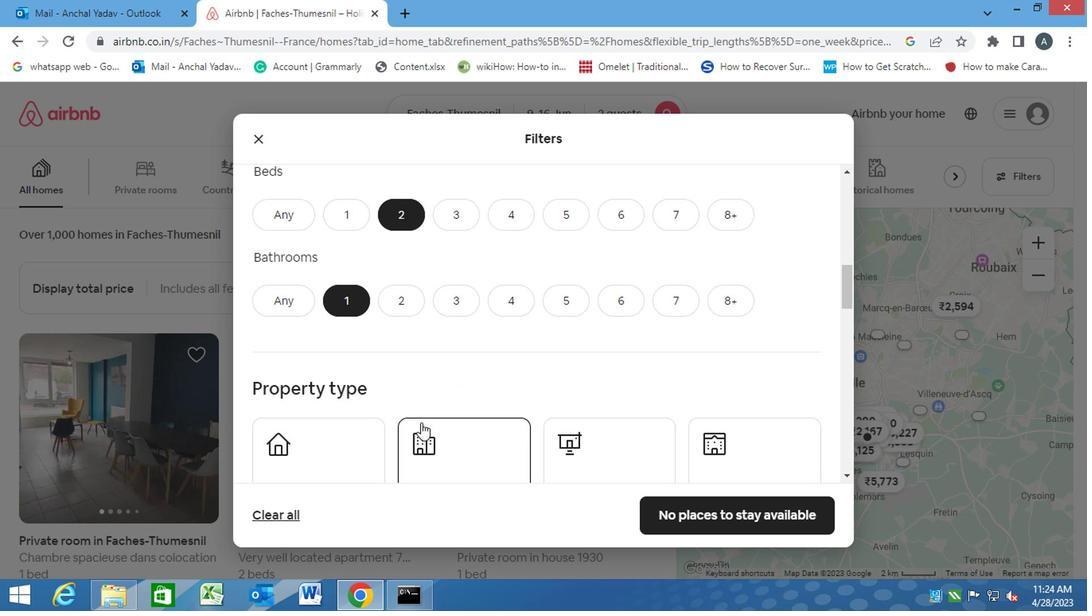 
Action: Mouse moved to (302, 301)
Screenshot: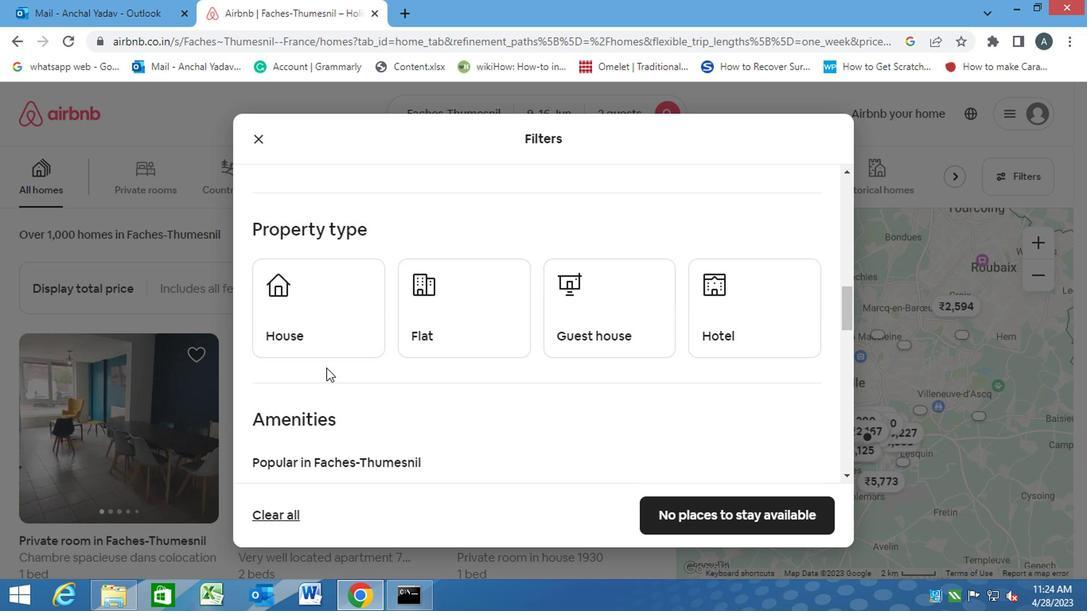 
Action: Mouse pressed left at (302, 301)
Screenshot: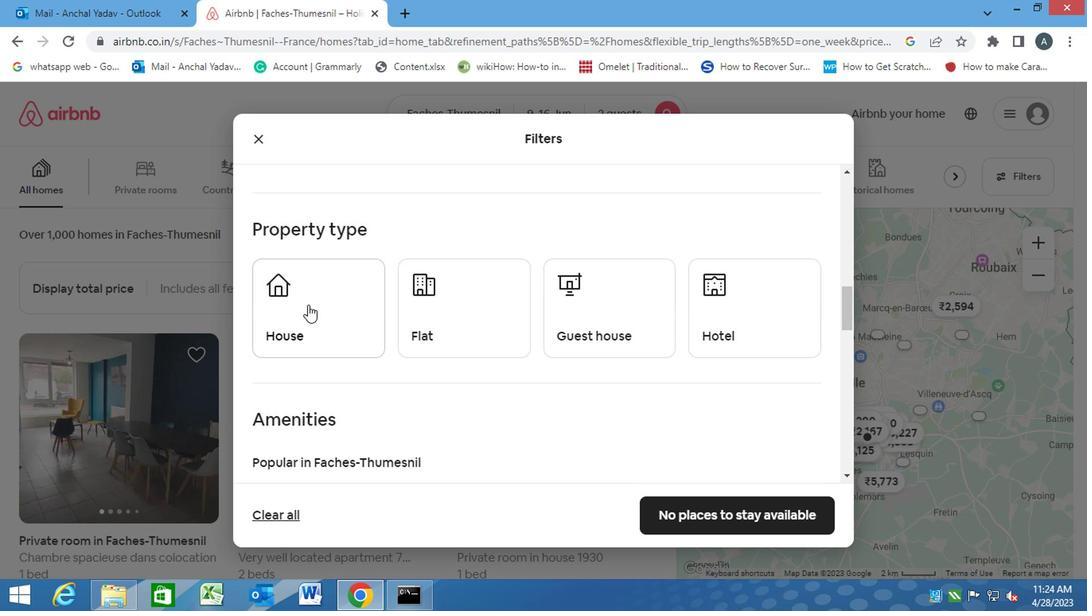 
Action: Mouse moved to (445, 315)
Screenshot: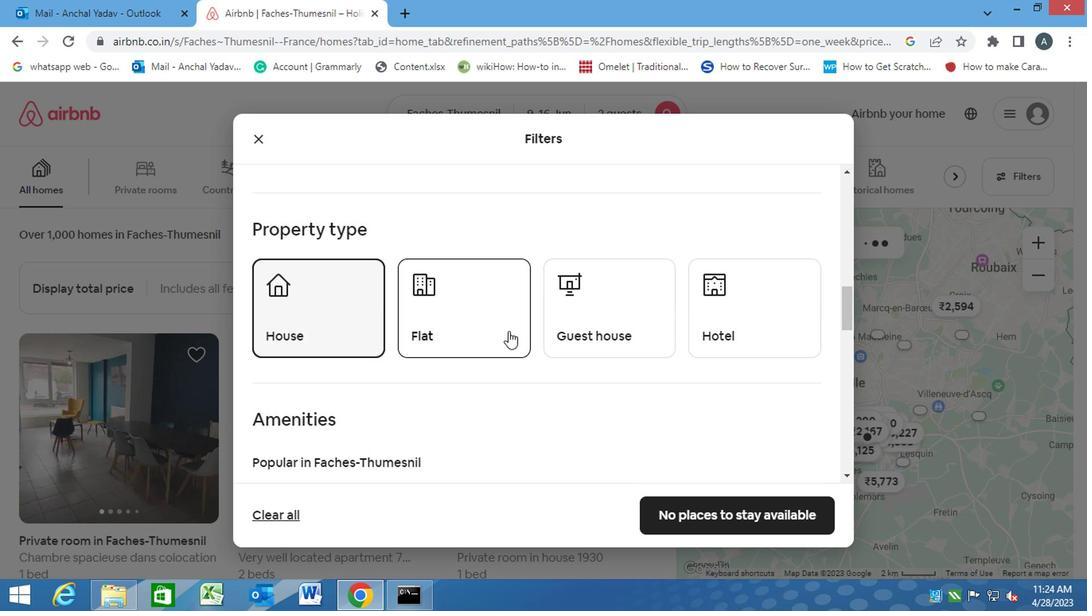
Action: Mouse pressed left at (445, 315)
Screenshot: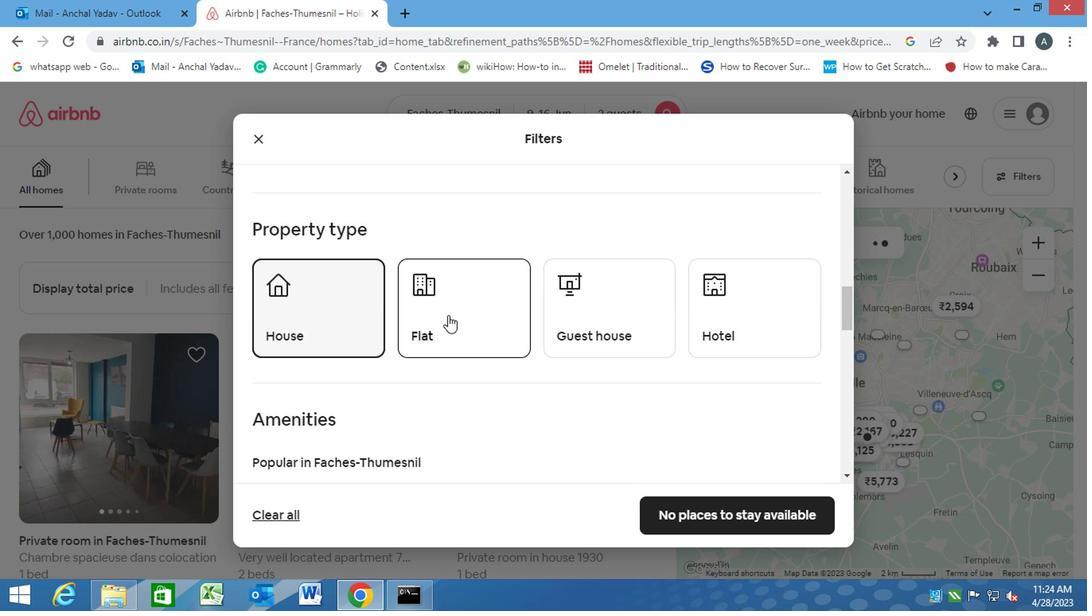 
Action: Mouse moved to (563, 311)
Screenshot: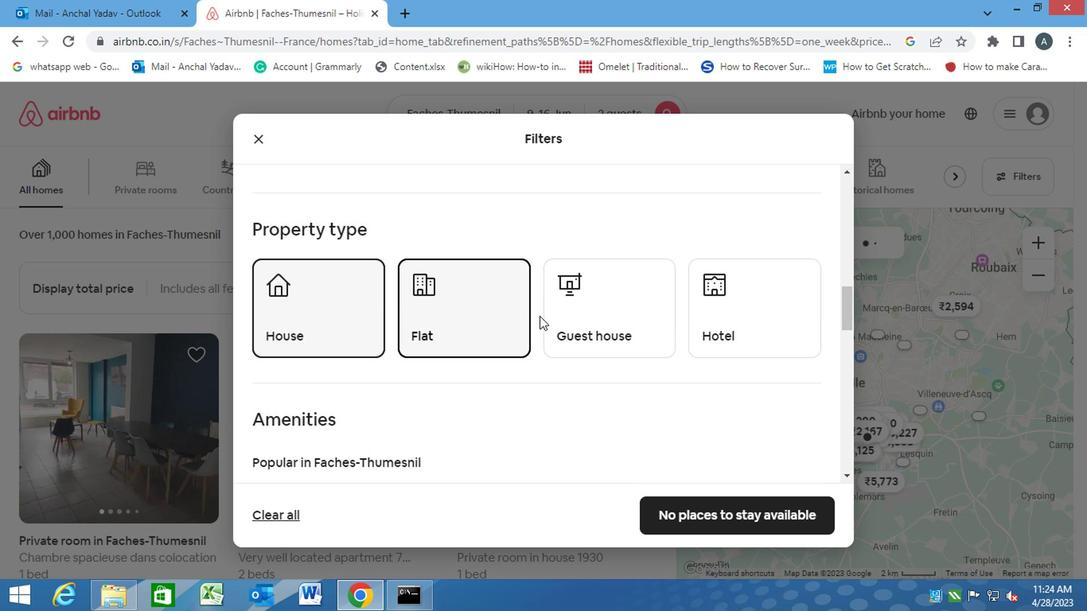
Action: Mouse pressed left at (563, 311)
Screenshot: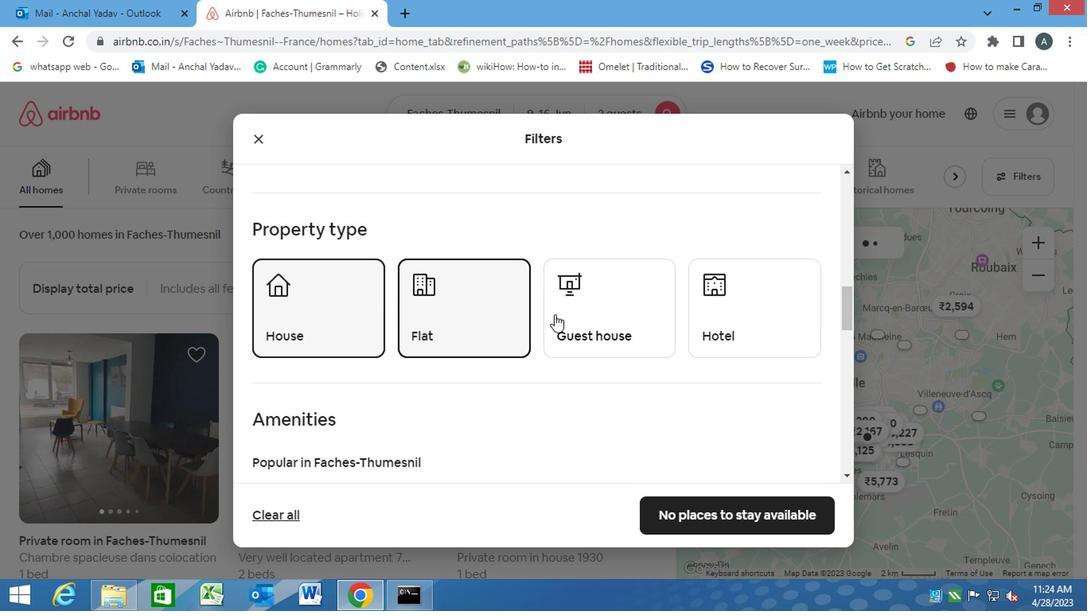 
Action: Mouse moved to (275, 490)
Screenshot: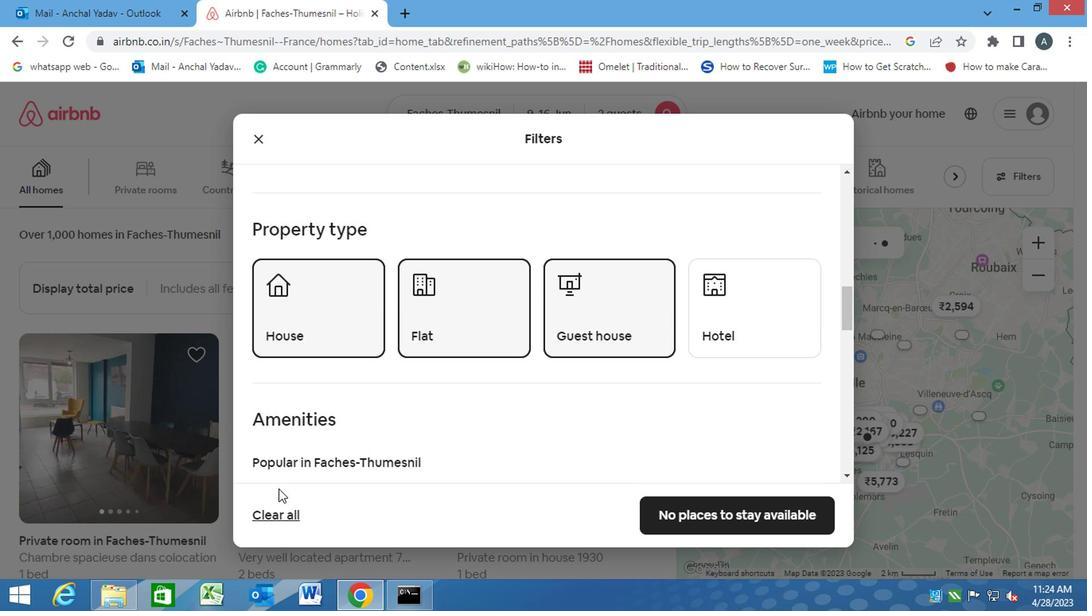 
Action: Mouse scrolled (275, 489) with delta (0, -1)
Screenshot: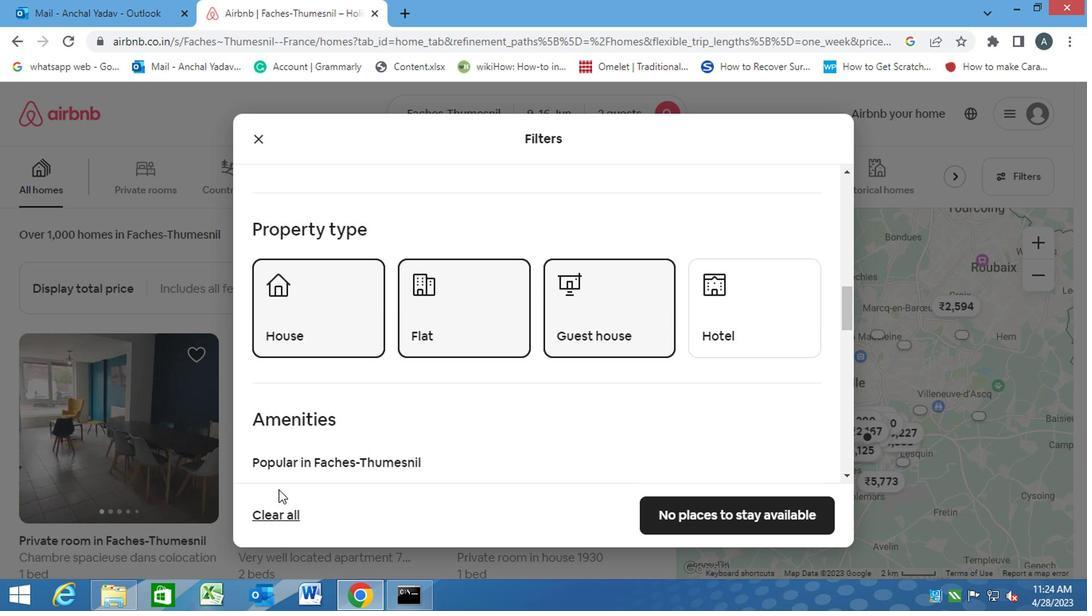 
Action: Mouse moved to (275, 490)
Screenshot: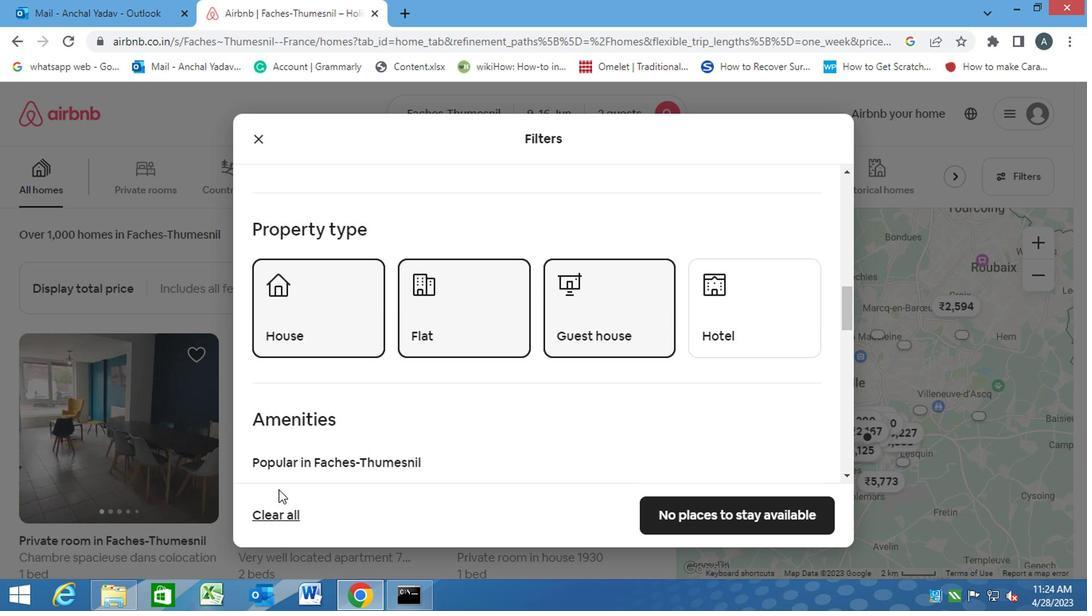 
Action: Mouse scrolled (275, 489) with delta (0, -1)
Screenshot: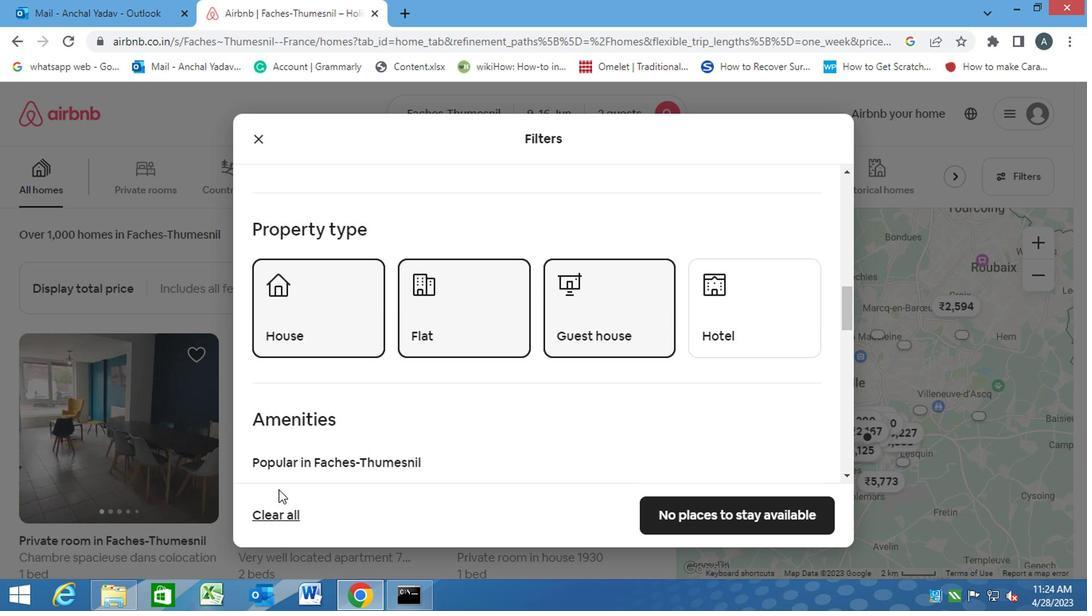 
Action: Mouse scrolled (275, 489) with delta (0, -1)
Screenshot: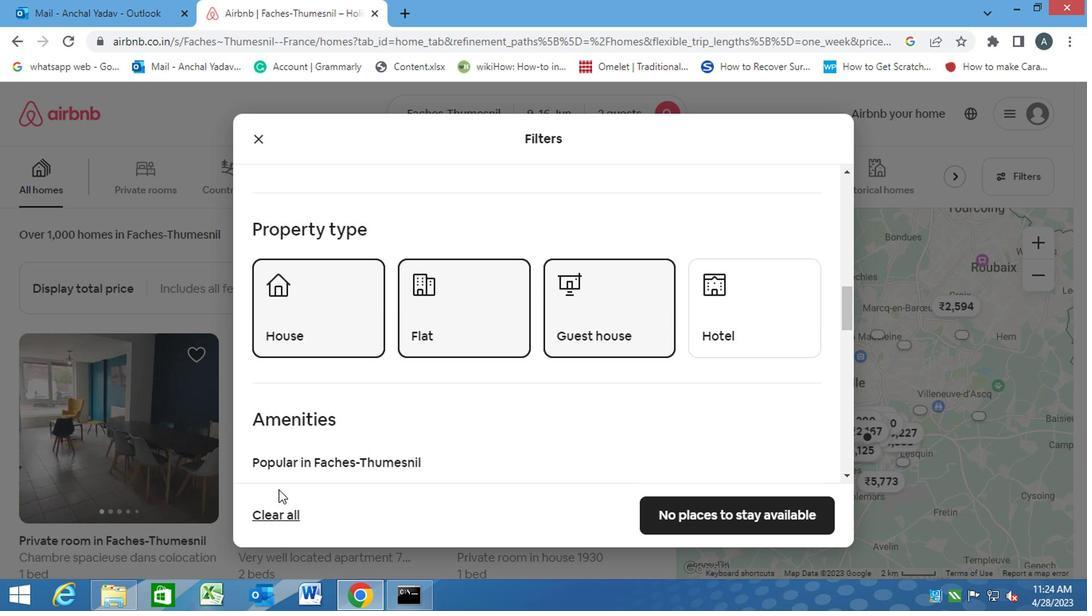 
Action: Mouse moved to (433, 321)
Screenshot: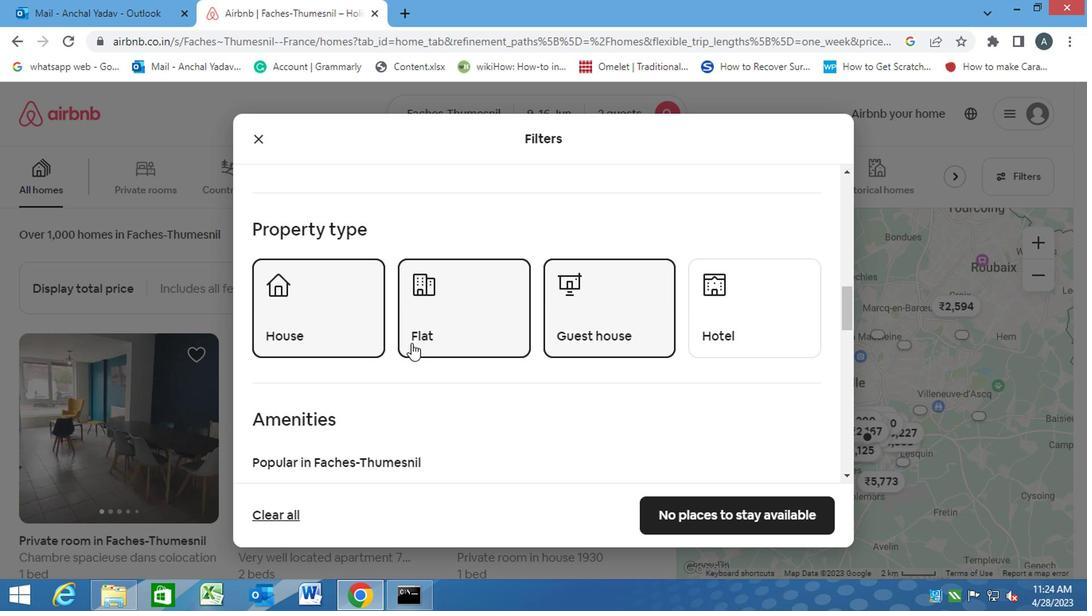 
Action: Mouse scrolled (433, 319) with delta (0, -1)
Screenshot: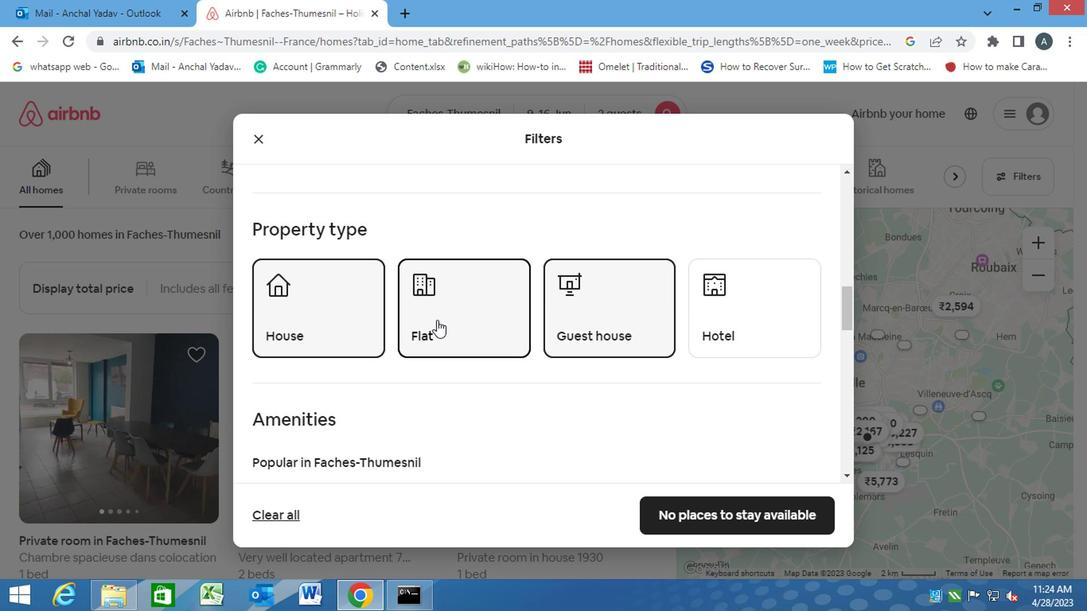 
Action: Mouse scrolled (433, 319) with delta (0, -1)
Screenshot: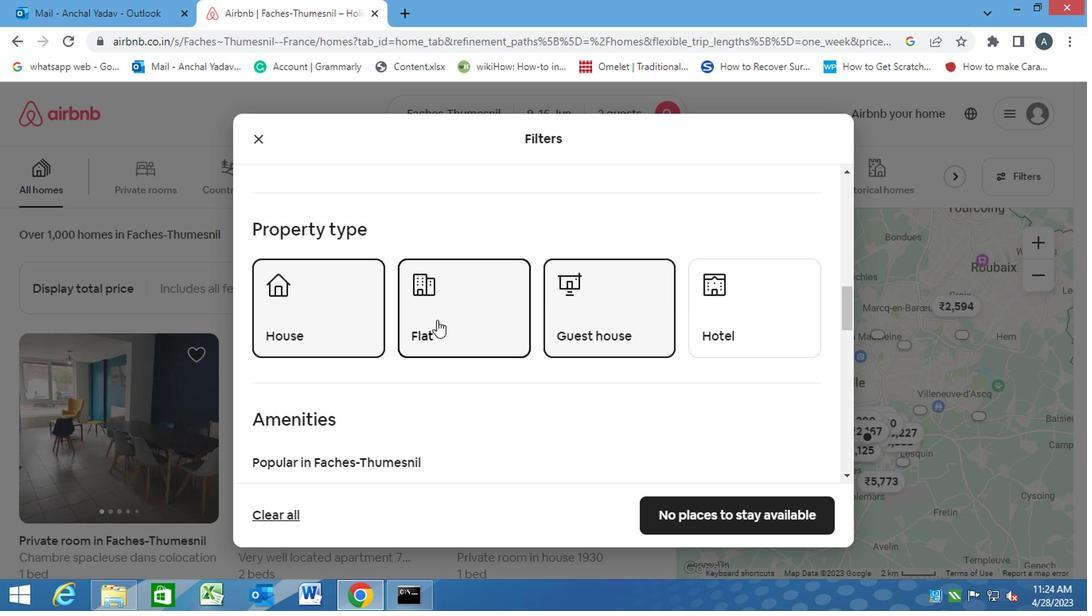 
Action: Mouse scrolled (433, 319) with delta (0, -1)
Screenshot: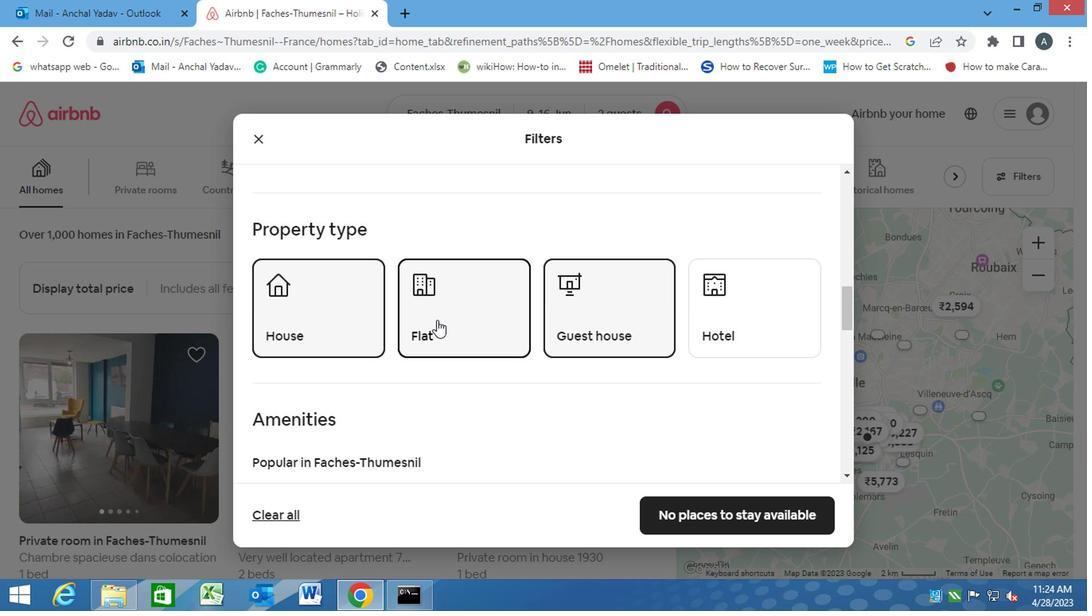 
Action: Mouse scrolled (433, 319) with delta (0, -1)
Screenshot: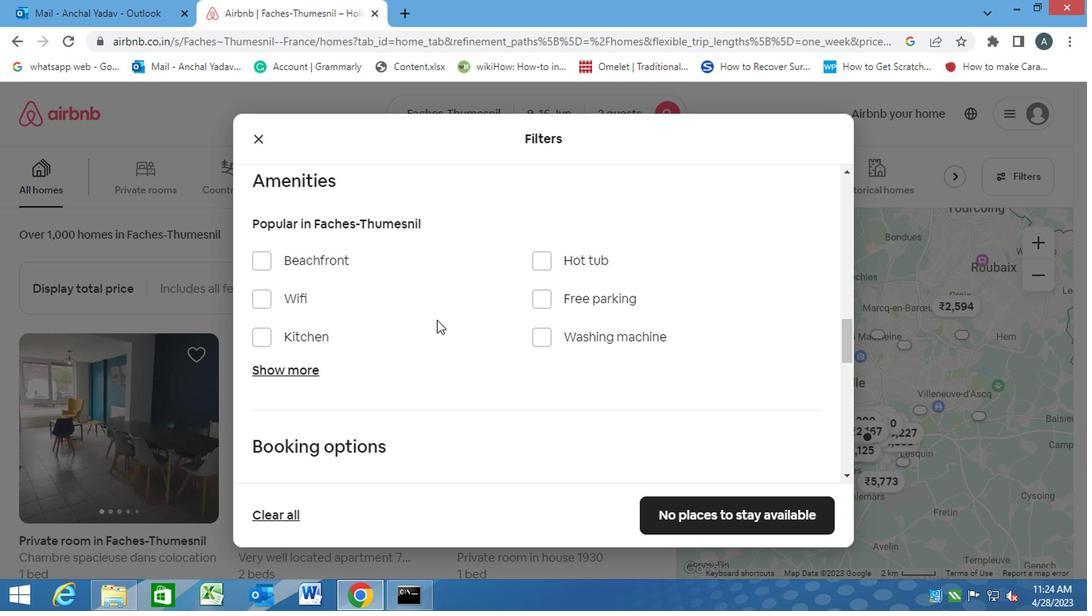 
Action: Mouse scrolled (433, 319) with delta (0, -1)
Screenshot: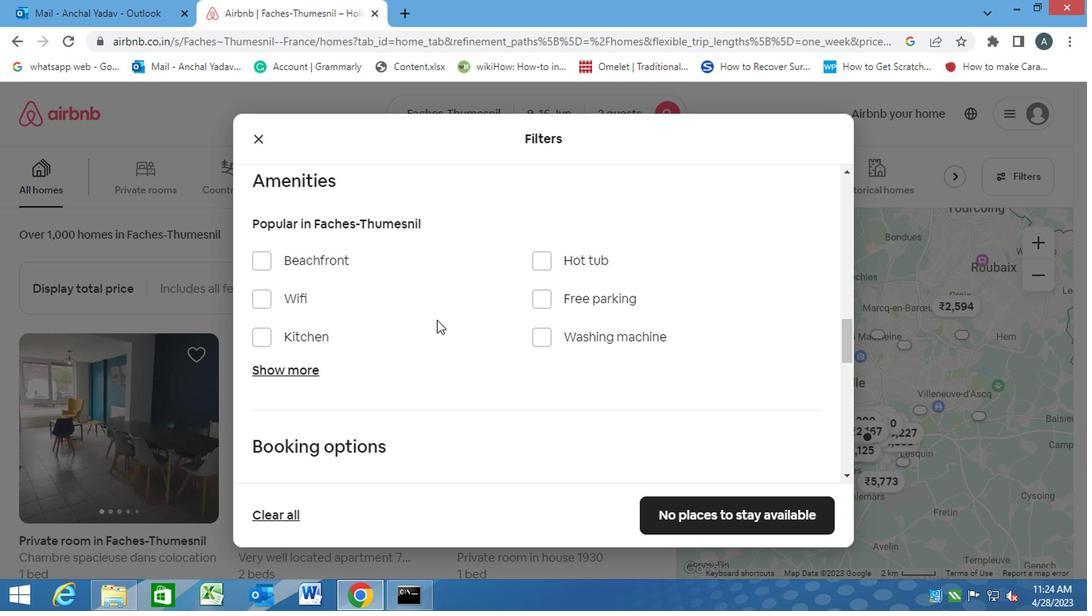 
Action: Mouse moved to (460, 314)
Screenshot: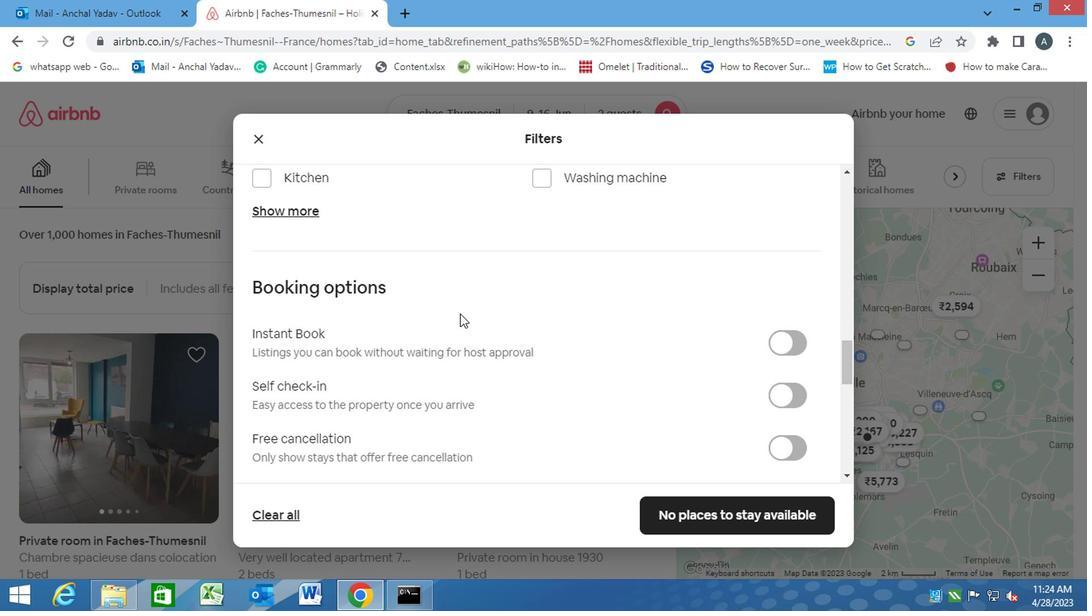 
Action: Mouse scrolled (460, 313) with delta (0, 0)
Screenshot: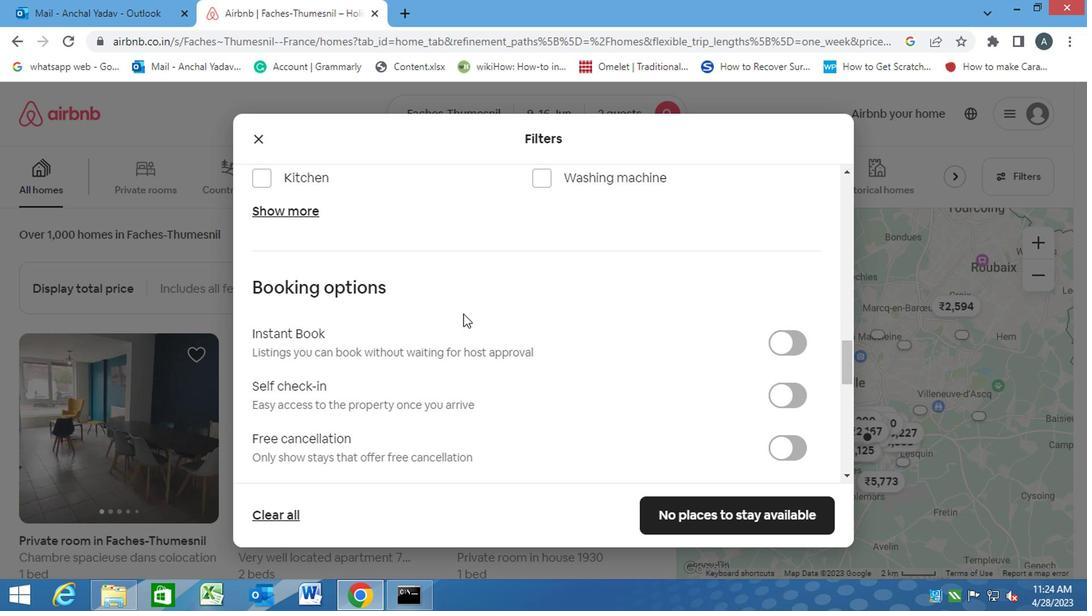 
Action: Mouse moved to (782, 319)
Screenshot: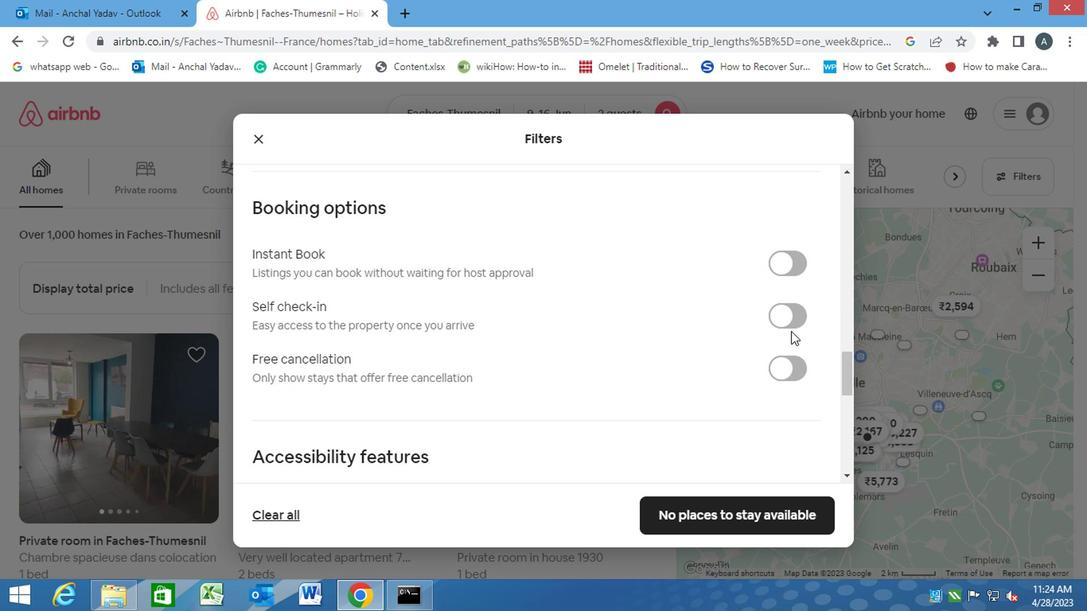
Action: Mouse pressed left at (782, 319)
Screenshot: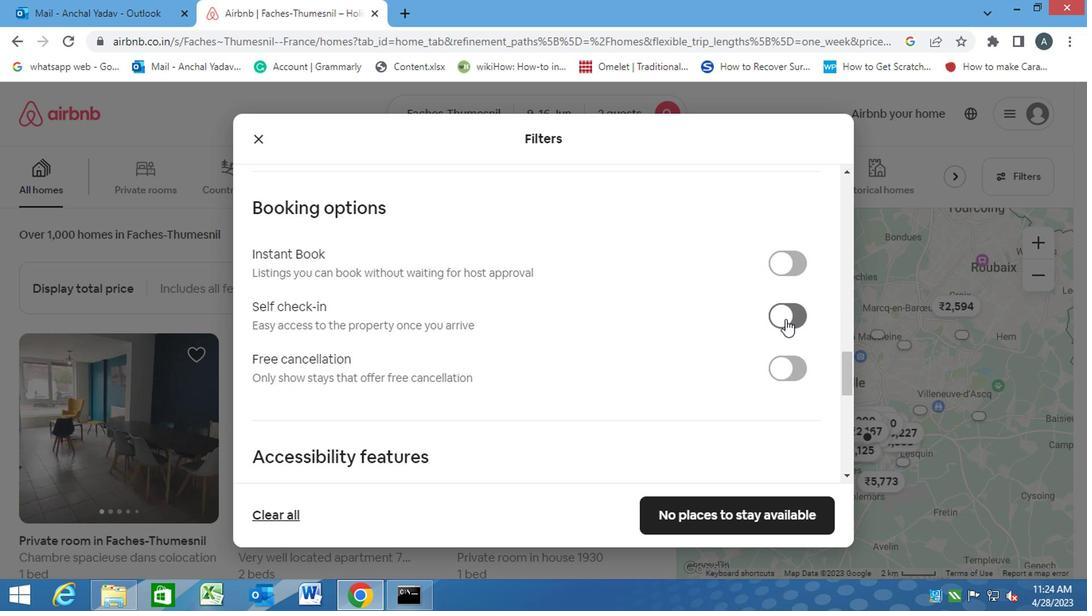 
Action: Mouse moved to (544, 335)
Screenshot: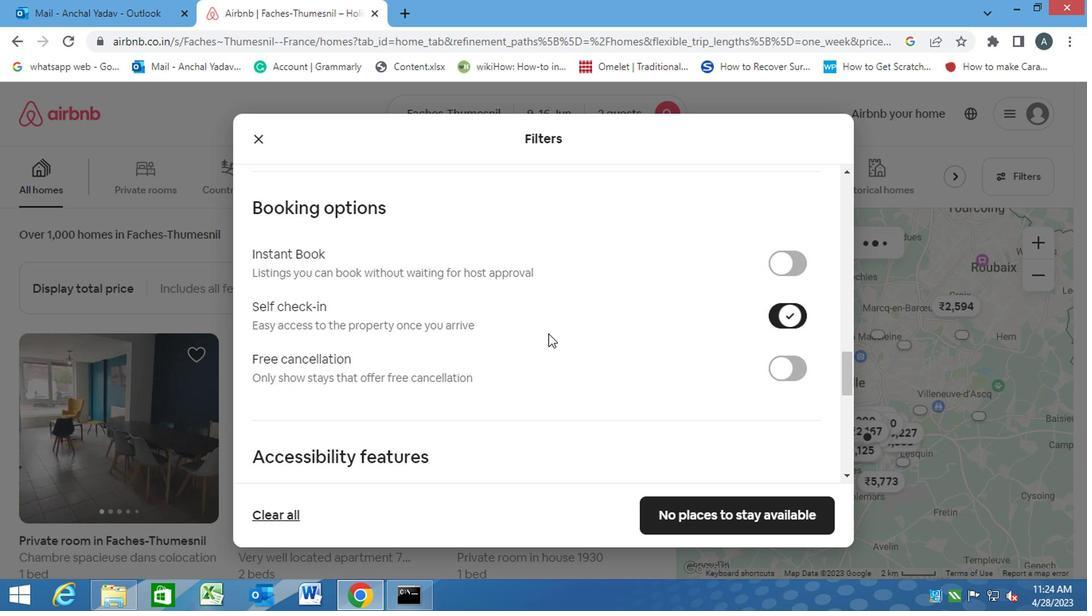 
Action: Mouse scrolled (544, 334) with delta (0, 0)
Screenshot: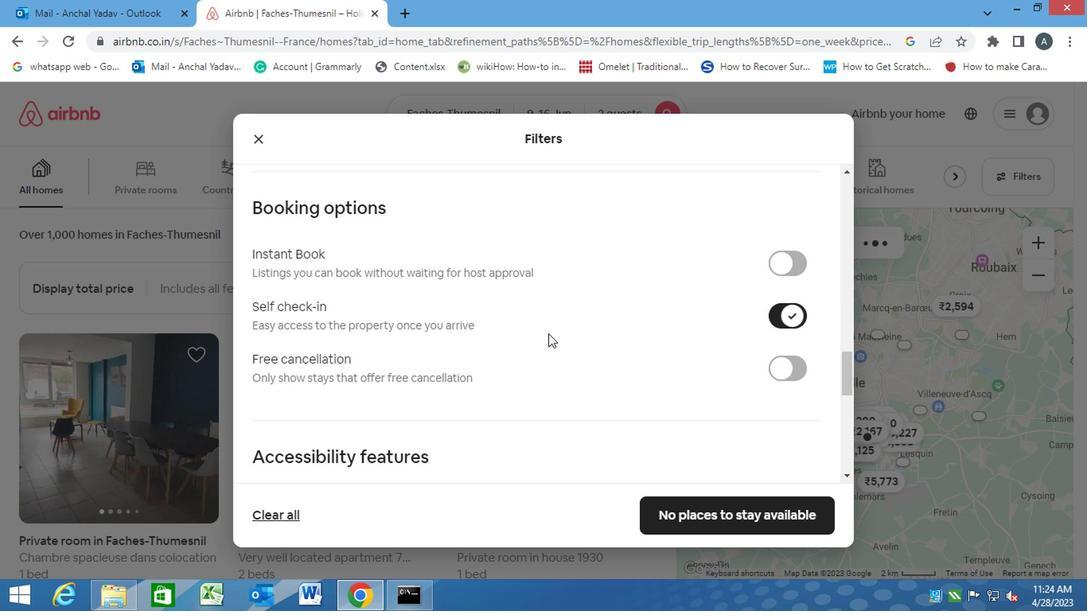 
Action: Mouse scrolled (544, 334) with delta (0, 0)
Screenshot: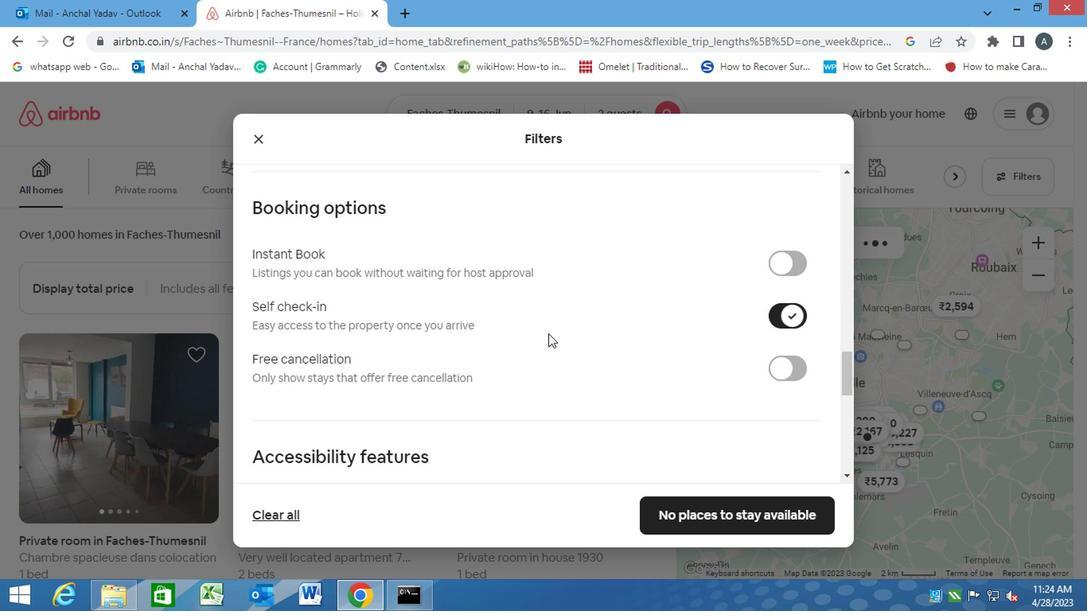 
Action: Mouse moved to (543, 335)
Screenshot: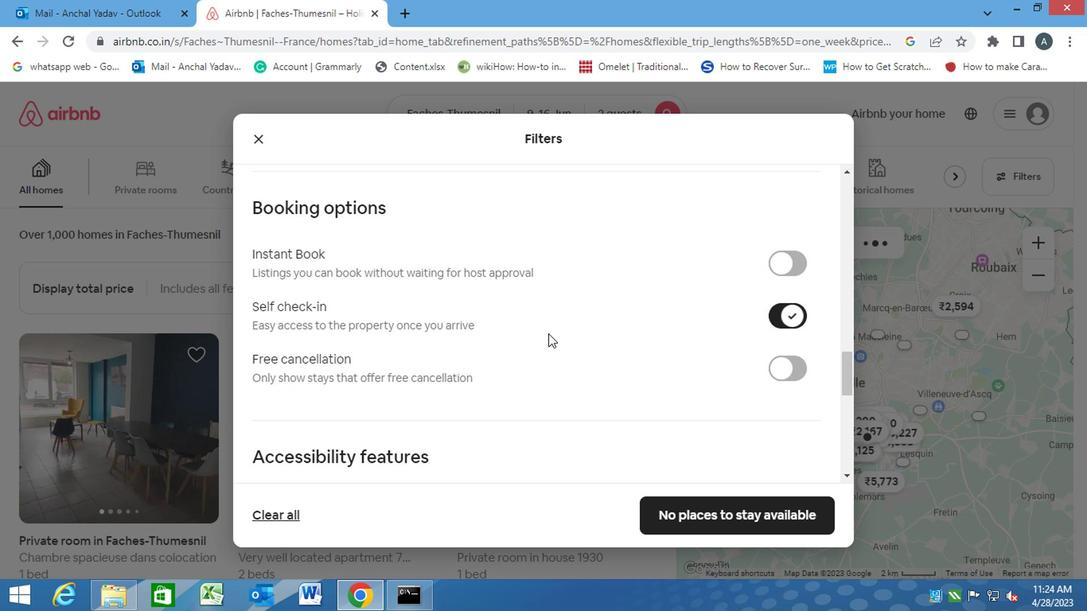 
Action: Mouse scrolled (543, 334) with delta (0, 0)
Screenshot: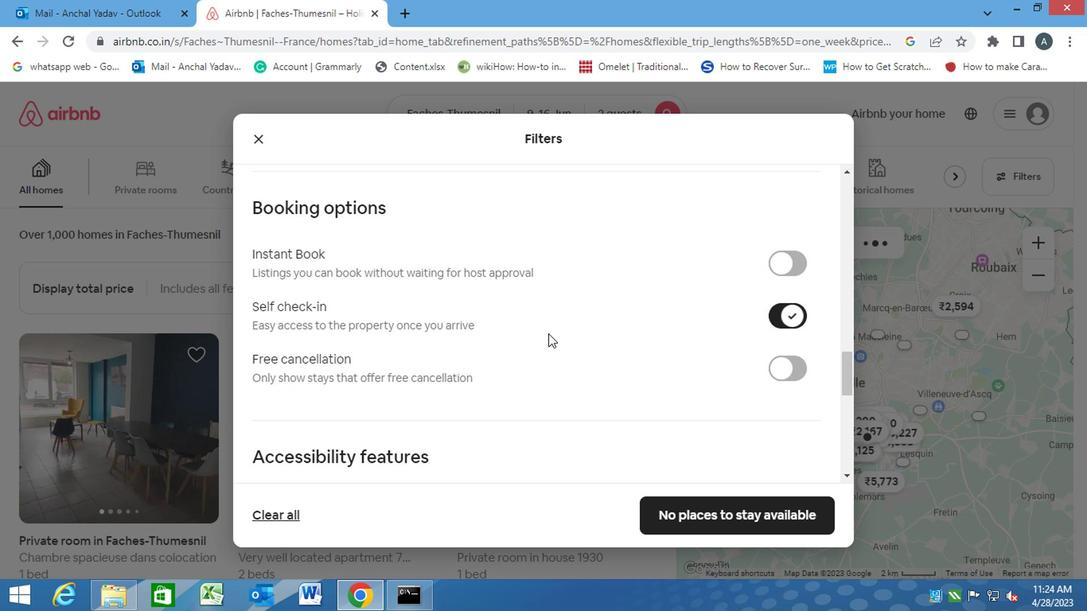 
Action: Mouse scrolled (543, 334) with delta (0, 0)
Screenshot: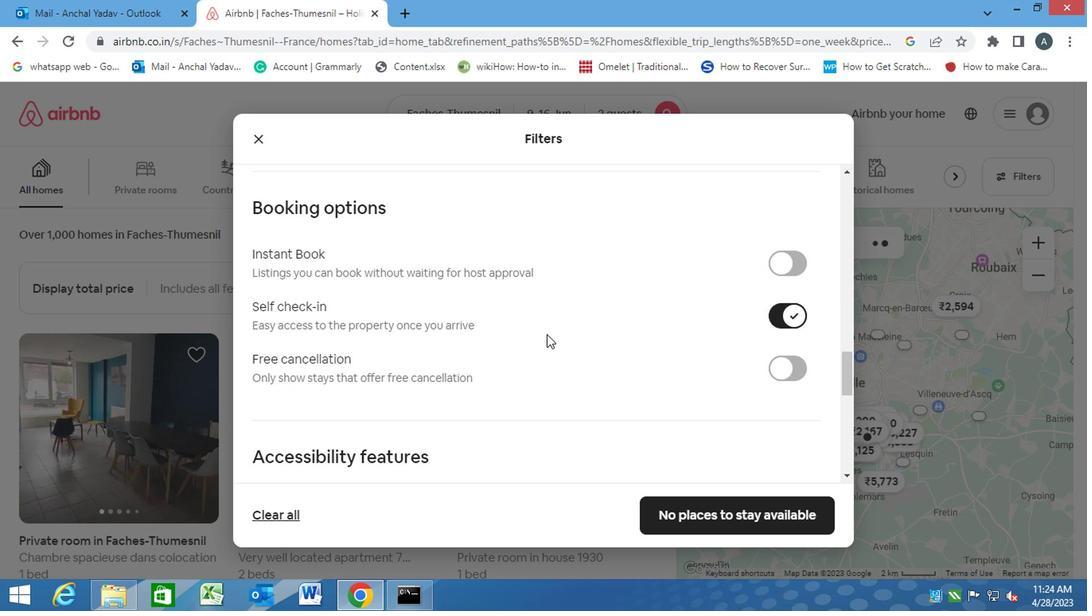 
Action: Mouse moved to (537, 334)
Screenshot: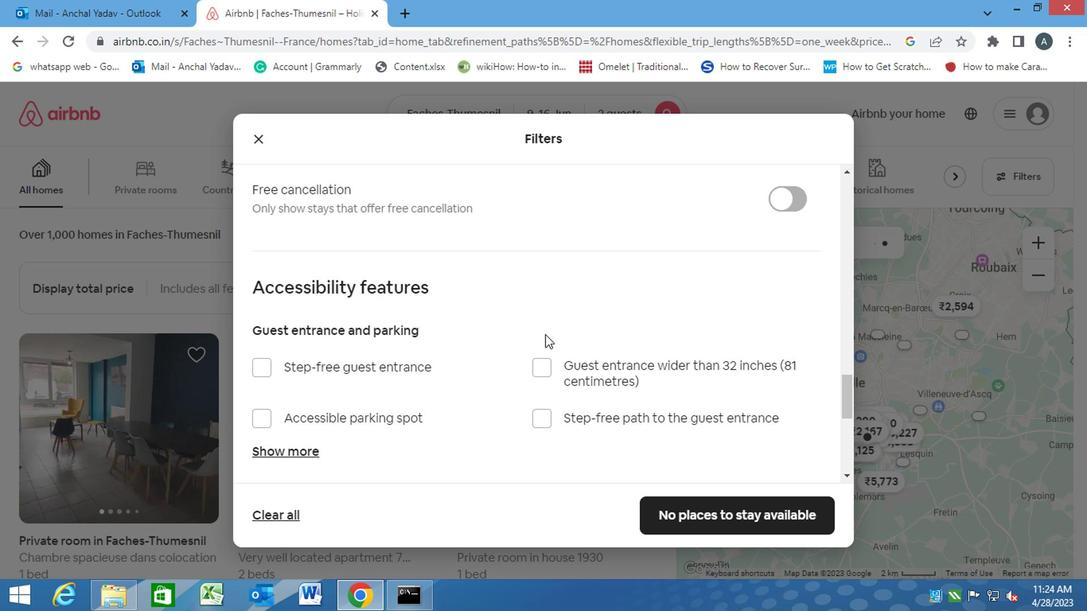 
Action: Mouse scrolled (537, 333) with delta (0, -1)
Screenshot: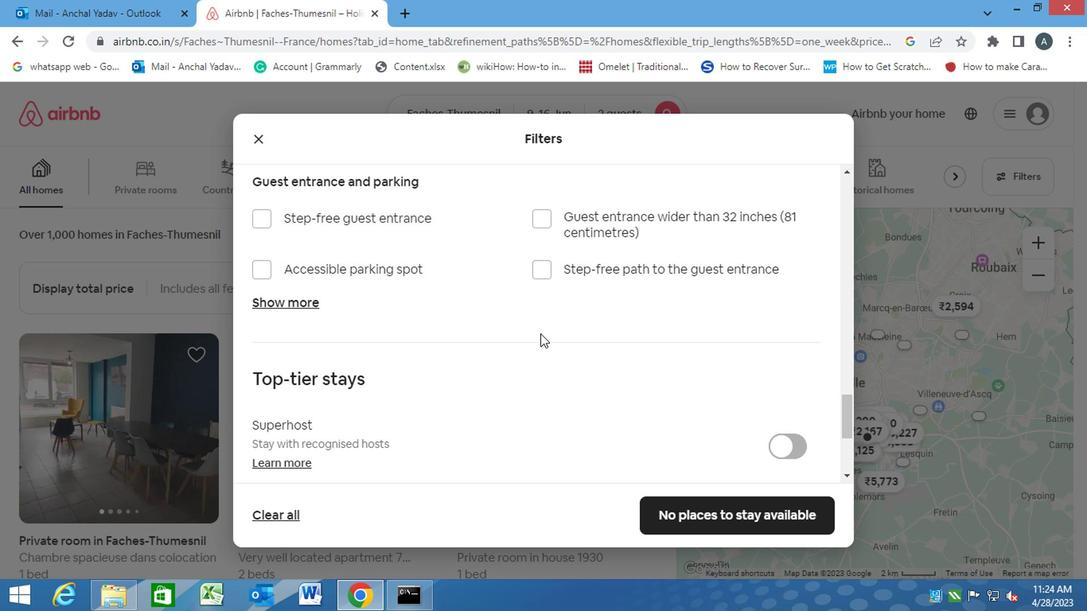 
Action: Mouse scrolled (537, 333) with delta (0, -1)
Screenshot: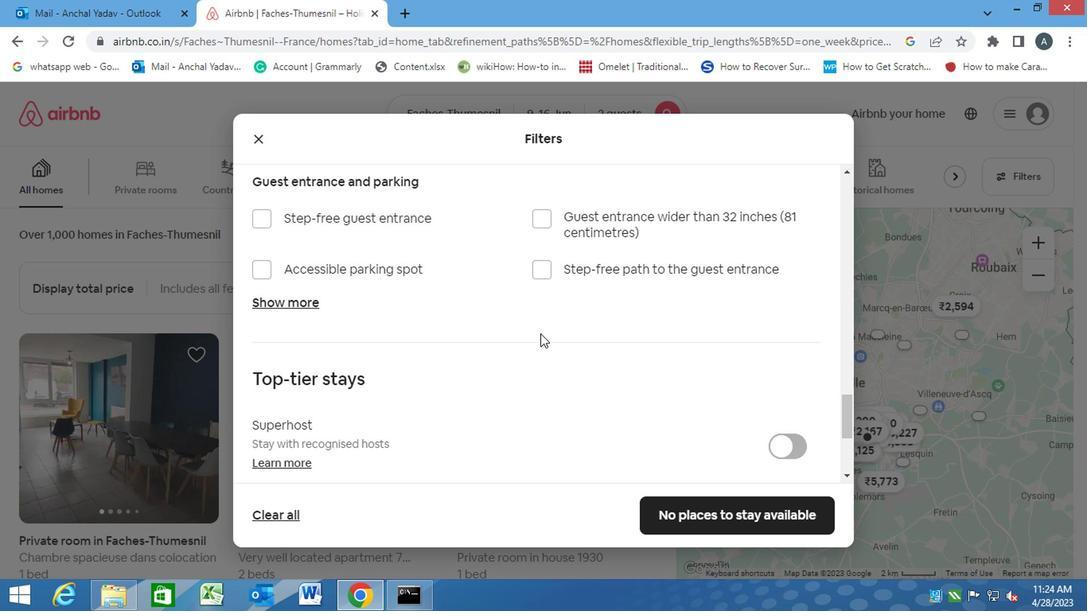 
Action: Mouse scrolled (537, 333) with delta (0, -1)
Screenshot: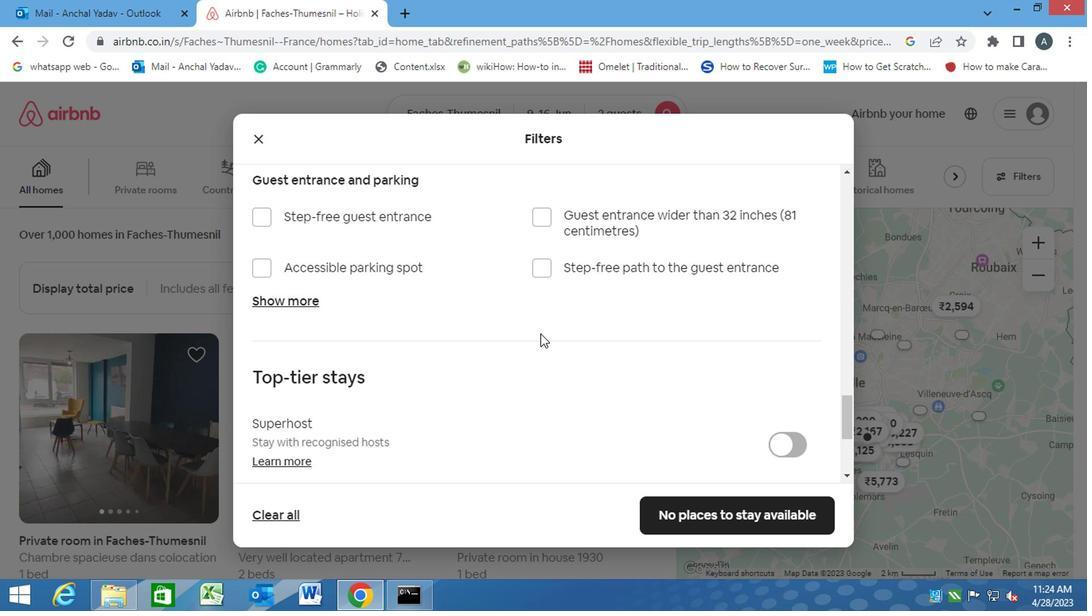 
Action: Mouse moved to (252, 374)
Screenshot: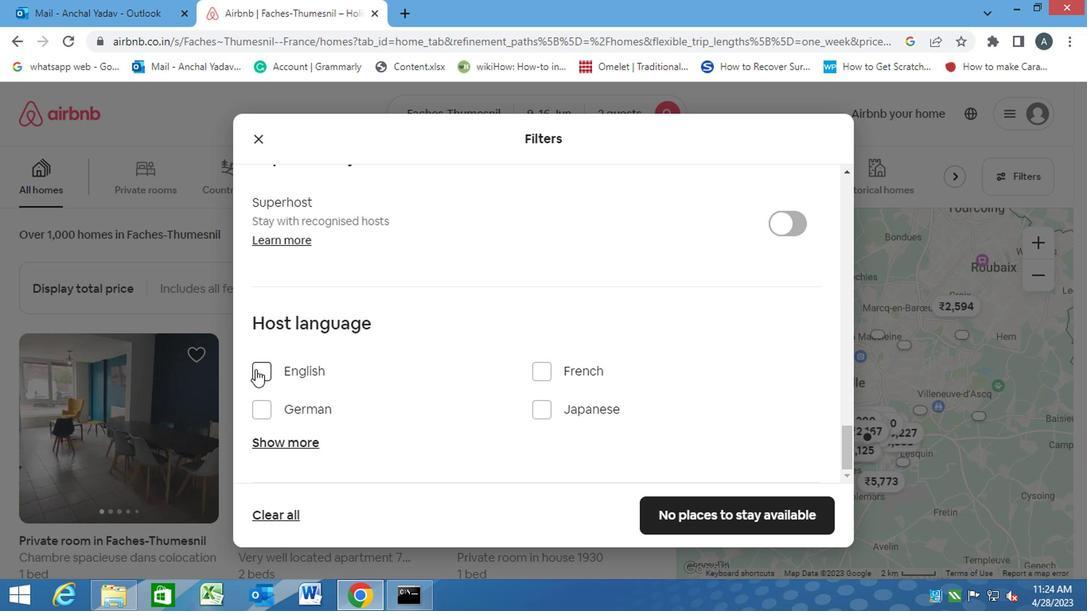 
Action: Mouse pressed left at (252, 374)
Screenshot: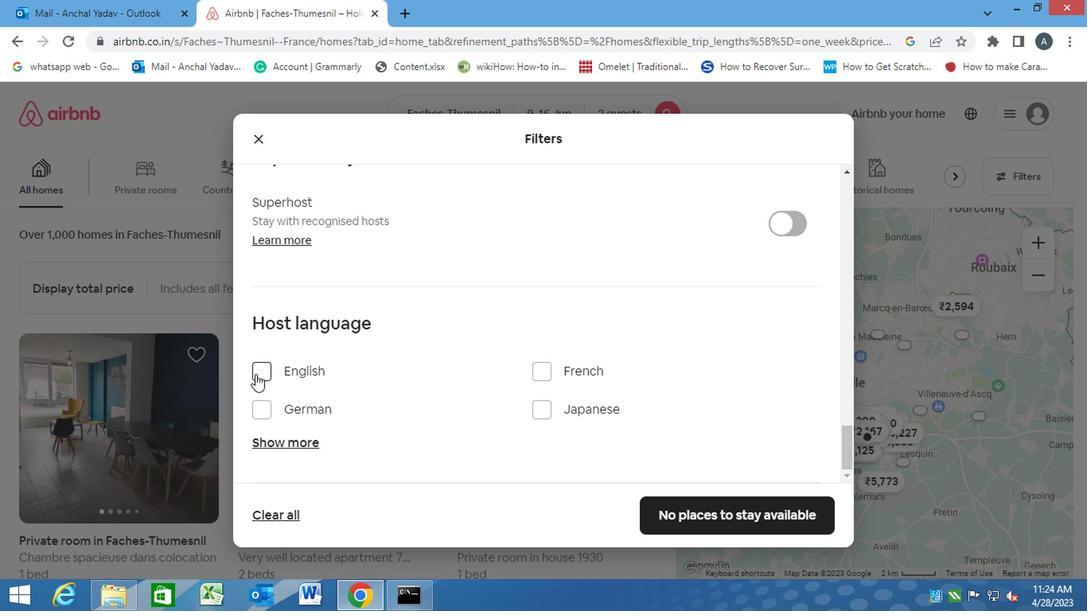 
Action: Mouse moved to (710, 514)
Screenshot: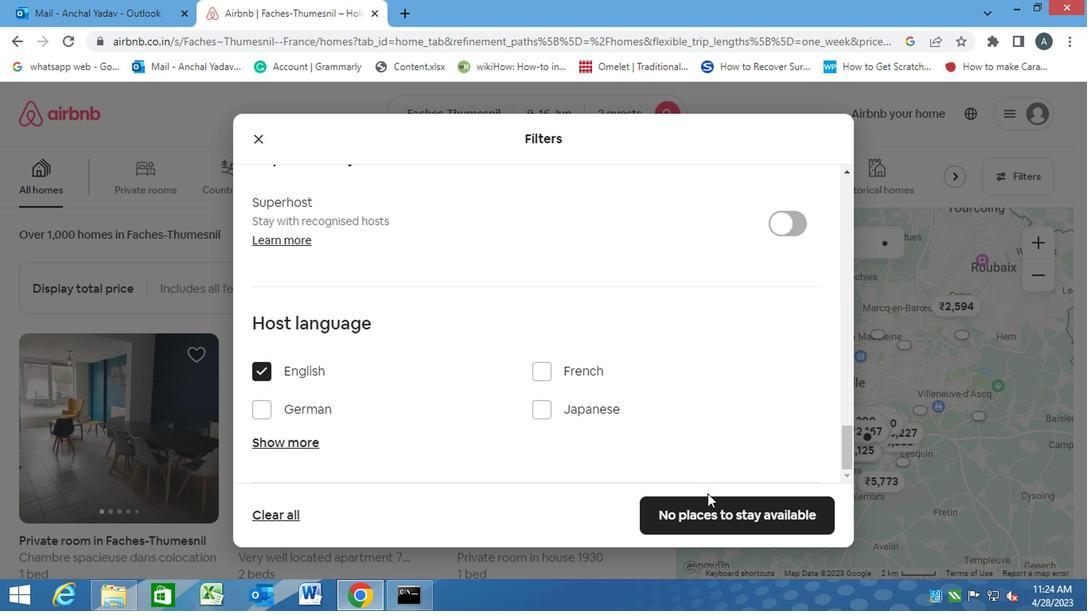 
Action: Mouse pressed left at (710, 514)
Screenshot: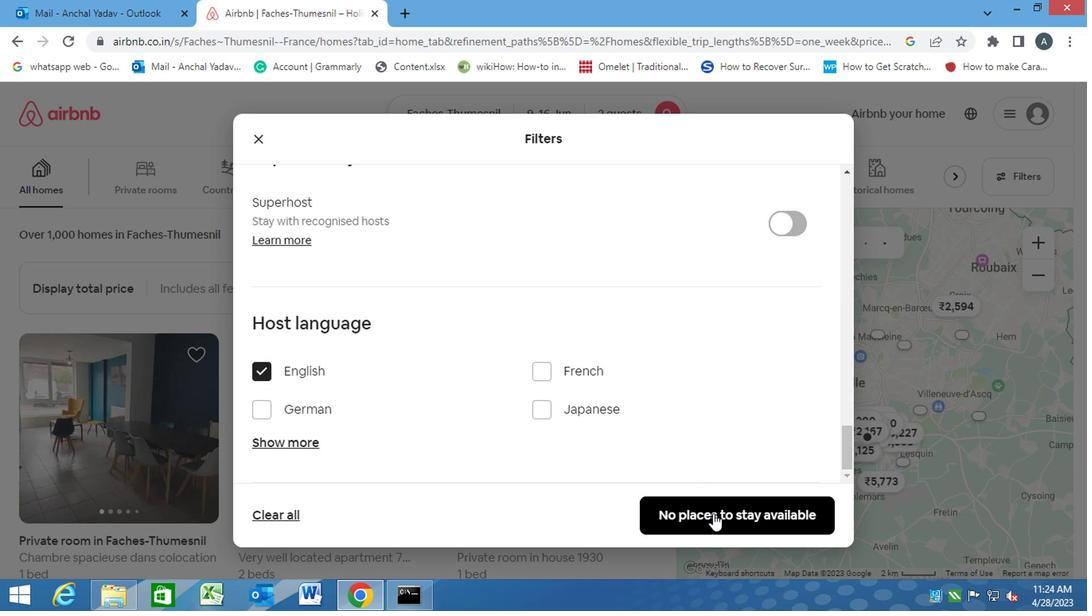 
Action: Mouse moved to (711, 510)
Screenshot: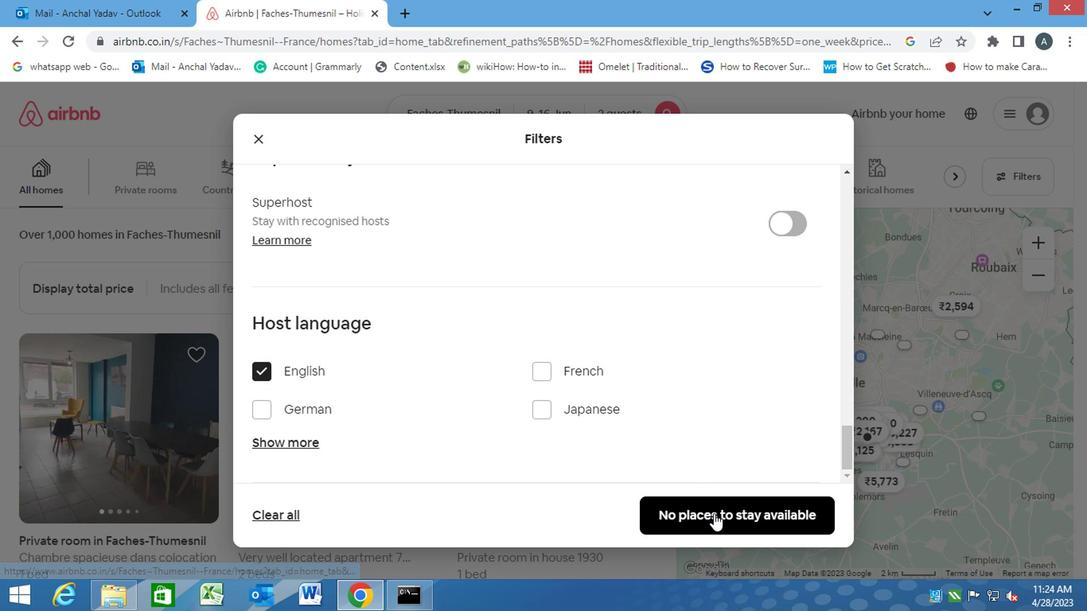
